 Task: Look for space in Shamkhor, Azerbaijan from 12th  August, 2023 to 15th August, 2023 for 3 adults in price range Rs.12000 to Rs.16000. Place can be entire place with 2 bedrooms having 3 beds and 1 bathroom. Property type can be flat. Amenities needed are: air conditioning, . Booking option can be shelf check-in. Required host language is English.
Action: Mouse moved to (499, 515)
Screenshot: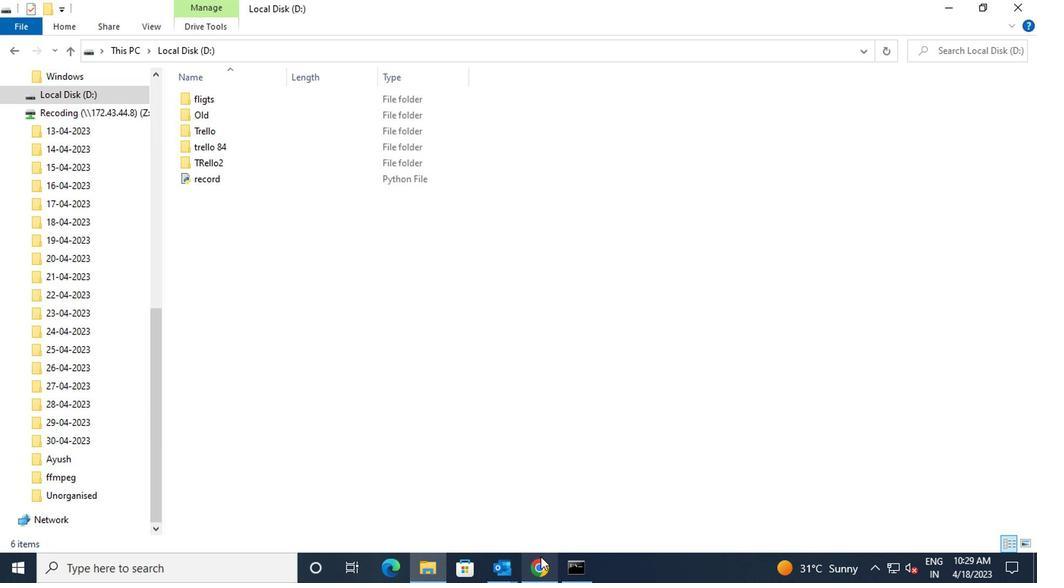 
Action: Mouse pressed left at (499, 515)
Screenshot: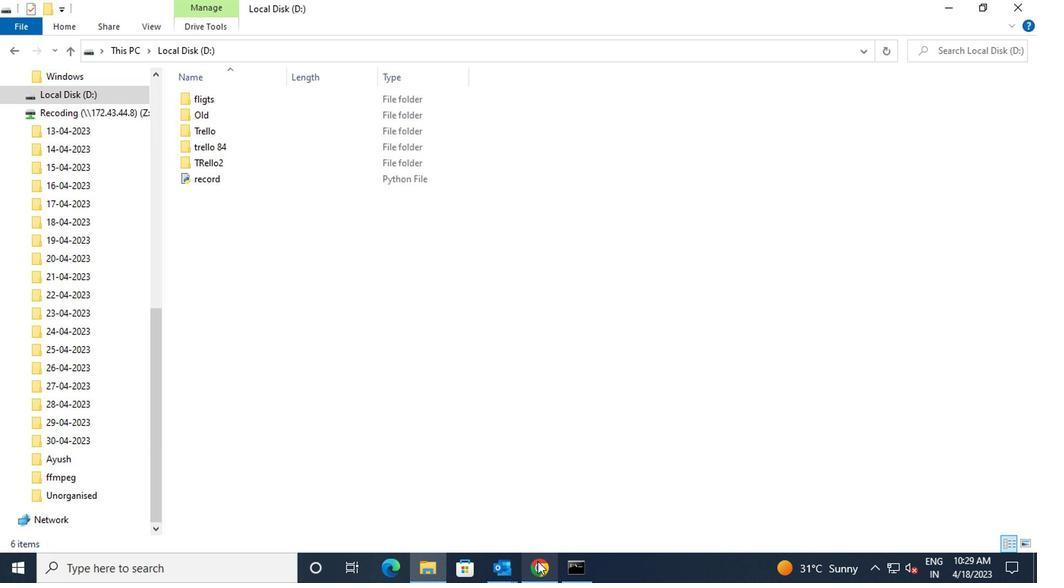
Action: Mouse moved to (398, 226)
Screenshot: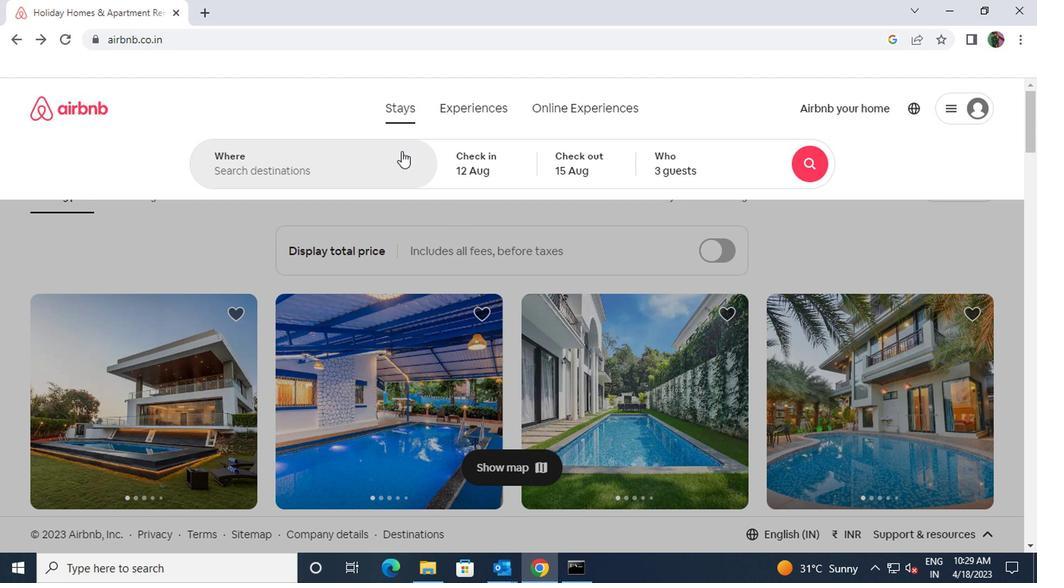 
Action: Mouse pressed left at (398, 226)
Screenshot: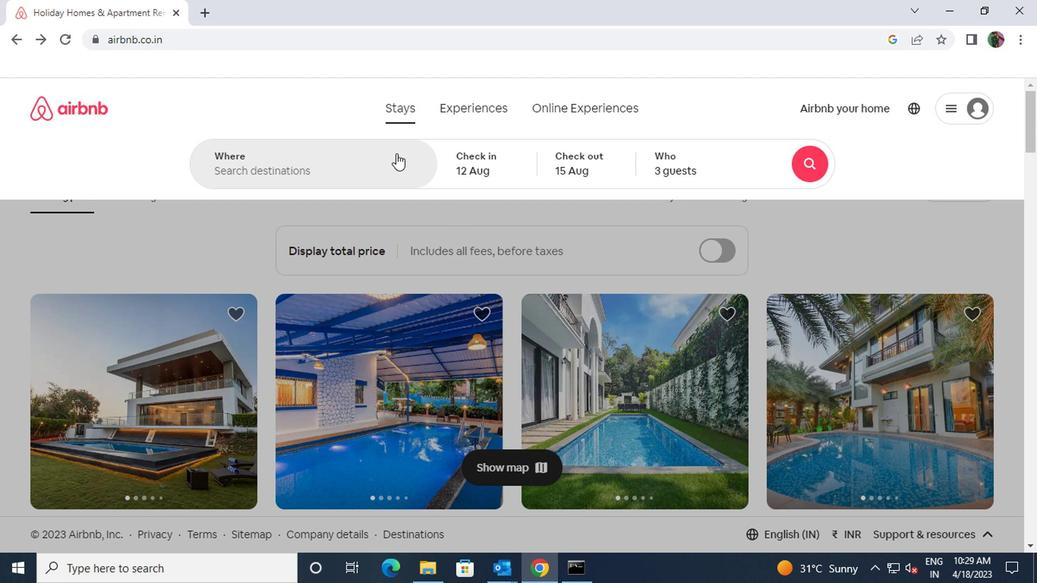 
Action: Key pressed shamkor<Key.space>az
Screenshot: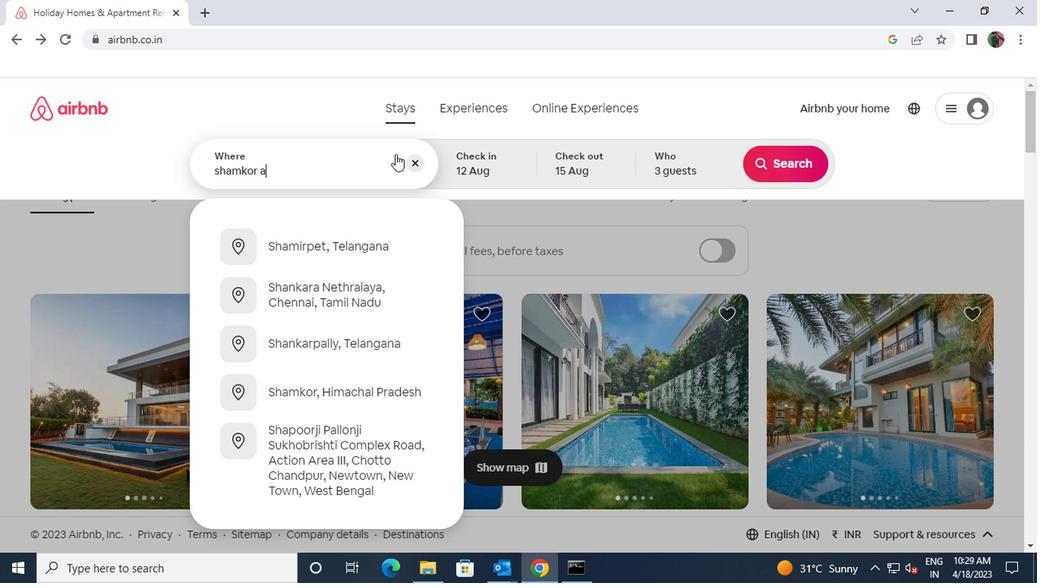 
Action: Mouse moved to (380, 289)
Screenshot: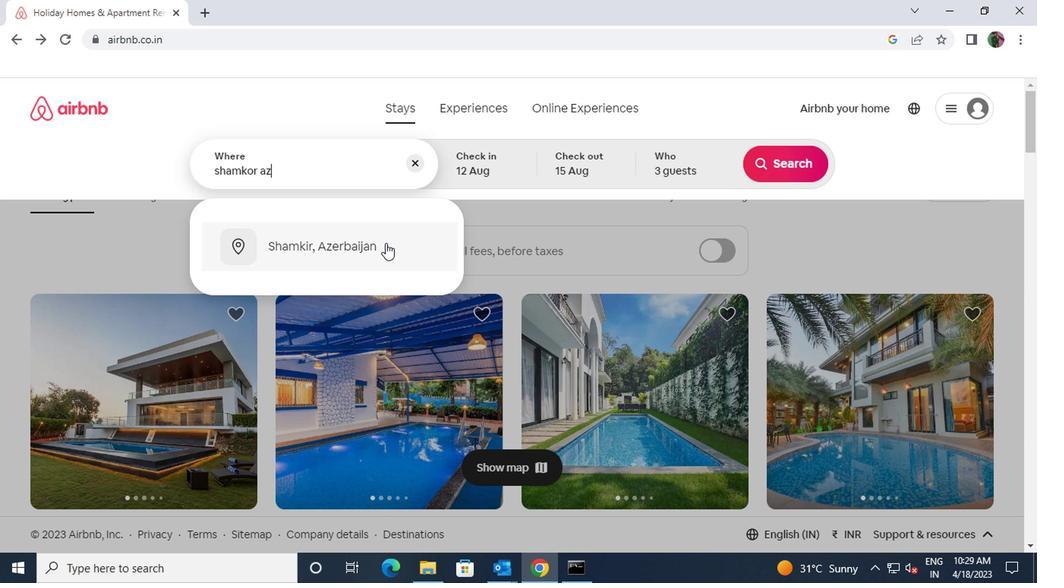 
Action: Mouse pressed left at (380, 289)
Screenshot: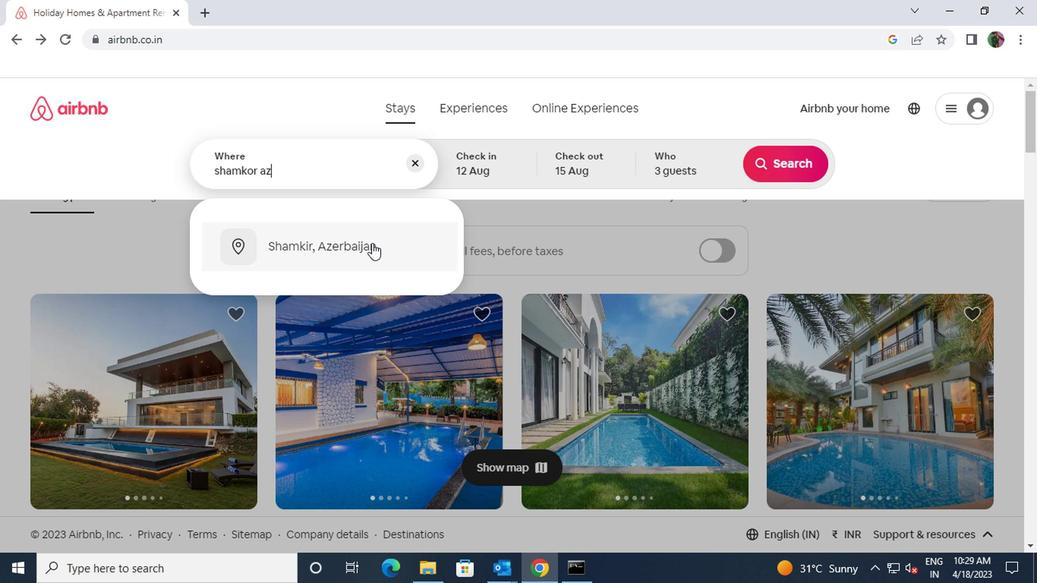 
Action: Mouse moved to (450, 384)
Screenshot: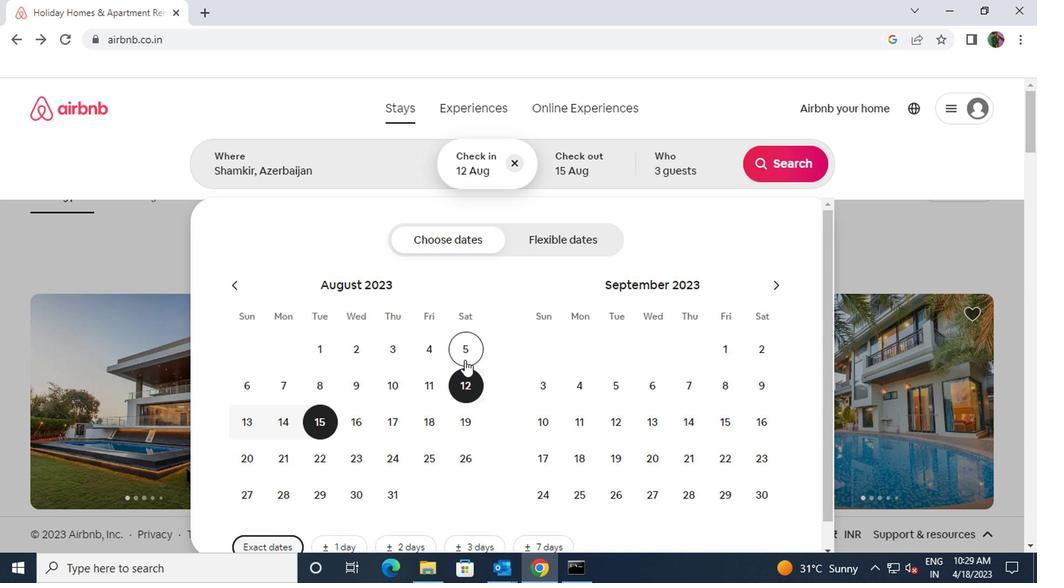 
Action: Mouse pressed left at (450, 384)
Screenshot: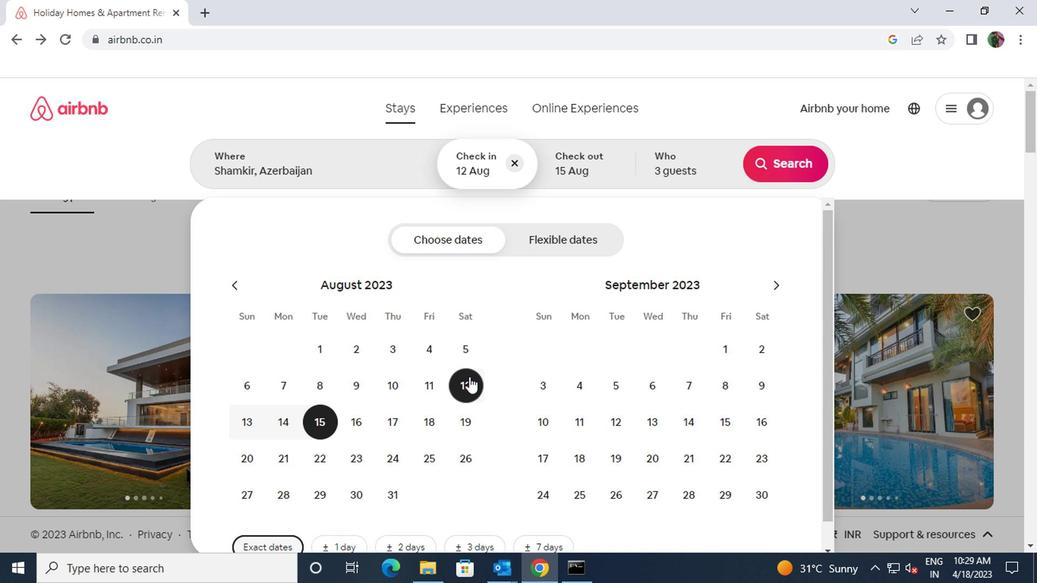 
Action: Mouse moved to (344, 416)
Screenshot: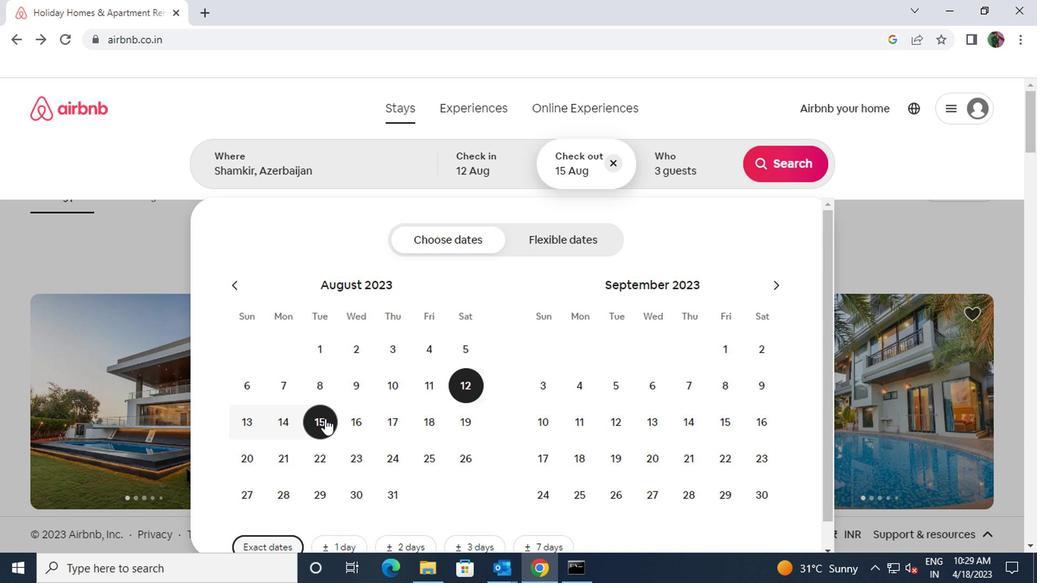 
Action: Mouse pressed left at (344, 416)
Screenshot: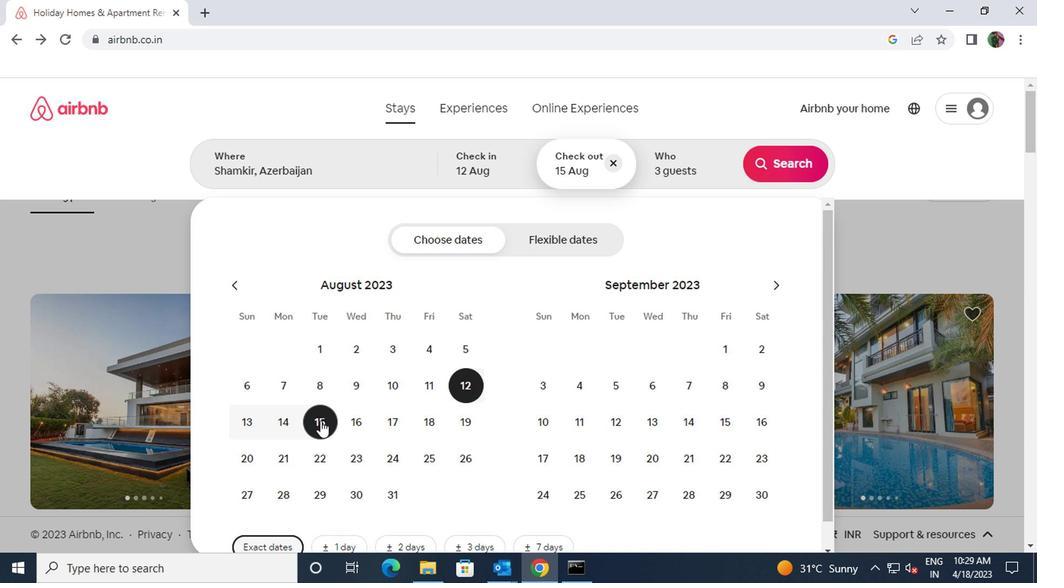 
Action: Mouse moved to (584, 236)
Screenshot: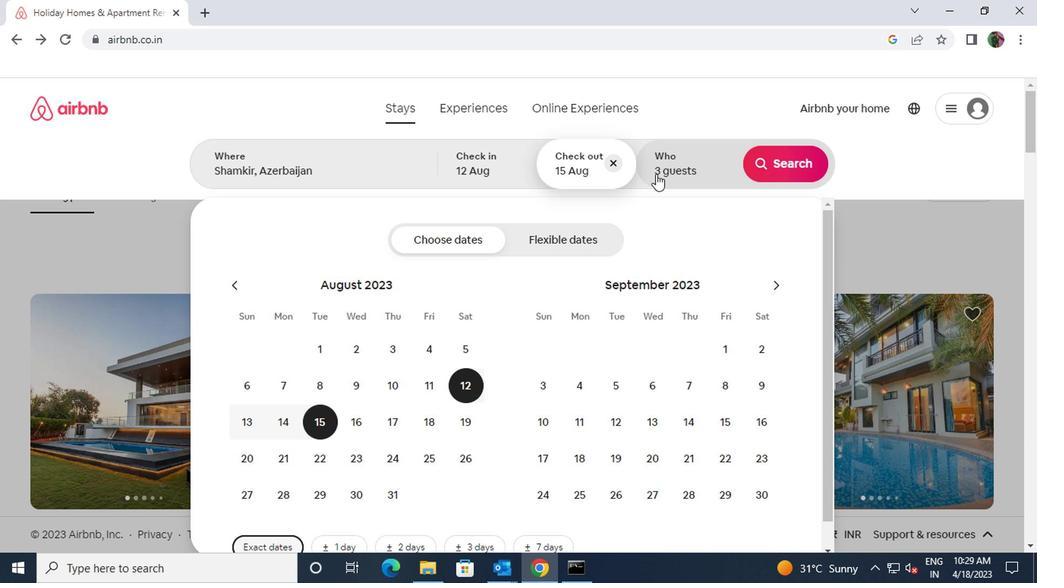 
Action: Mouse pressed left at (584, 236)
Screenshot: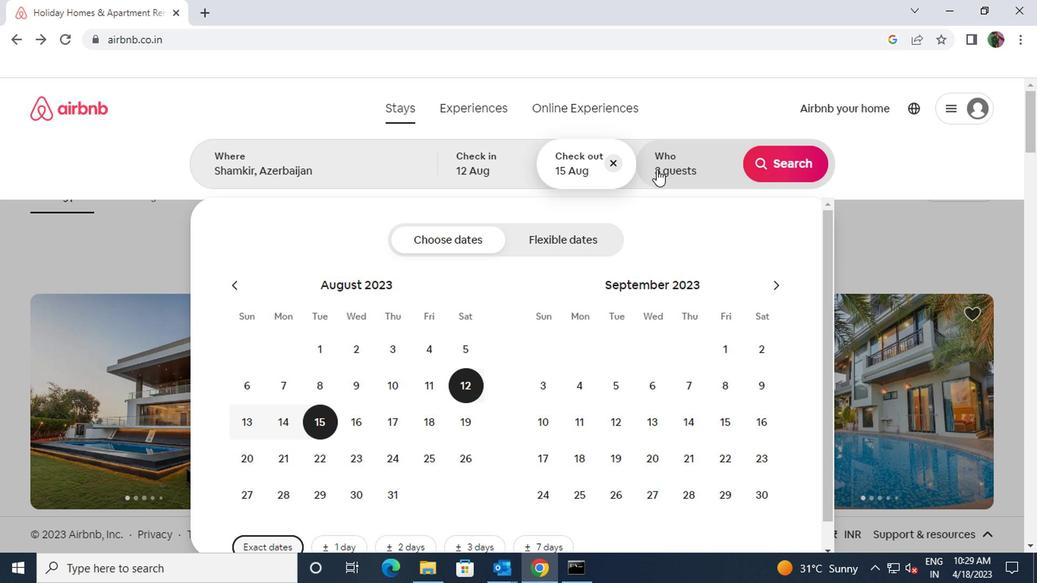 
Action: Mouse moved to (661, 286)
Screenshot: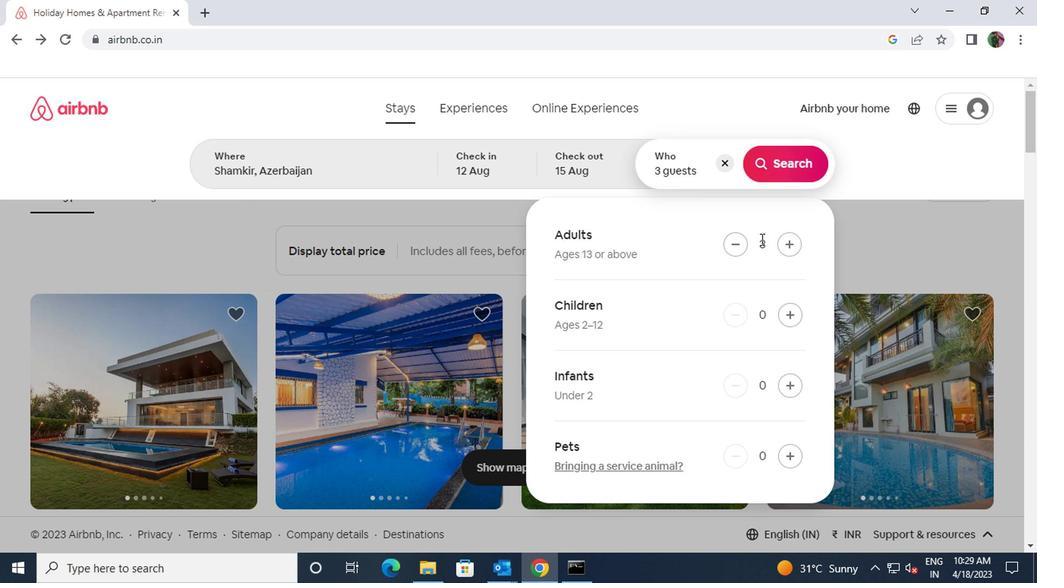 
Action: Mouse scrolled (661, 285) with delta (0, 0)
Screenshot: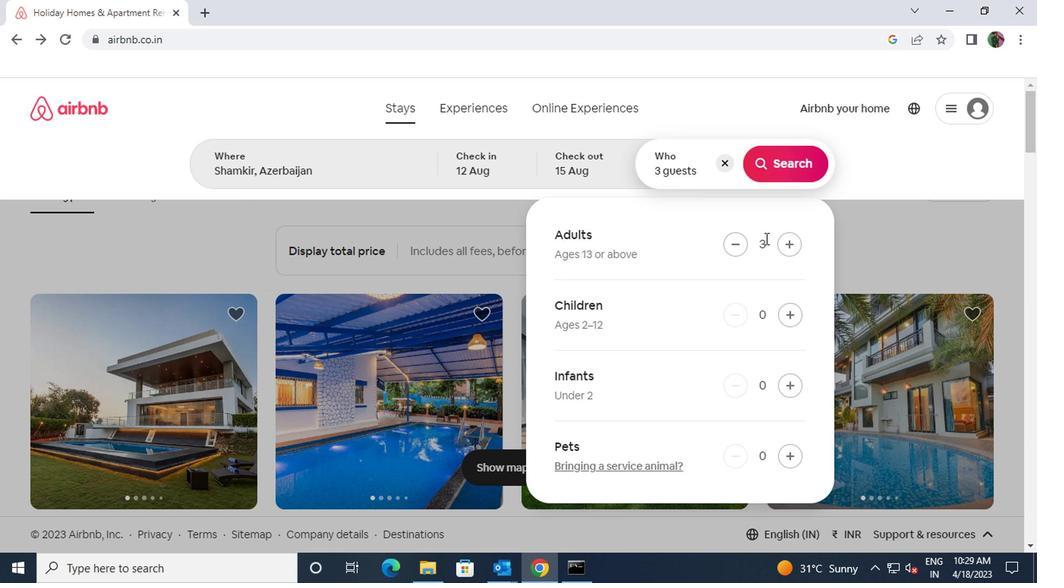 
Action: Mouse moved to (785, 235)
Screenshot: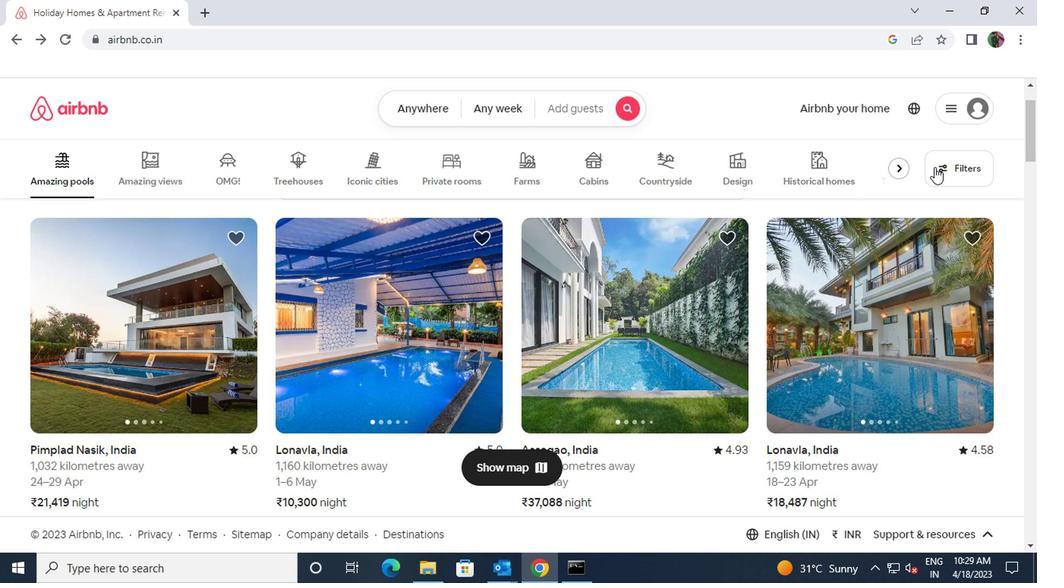 
Action: Mouse pressed left at (785, 235)
Screenshot: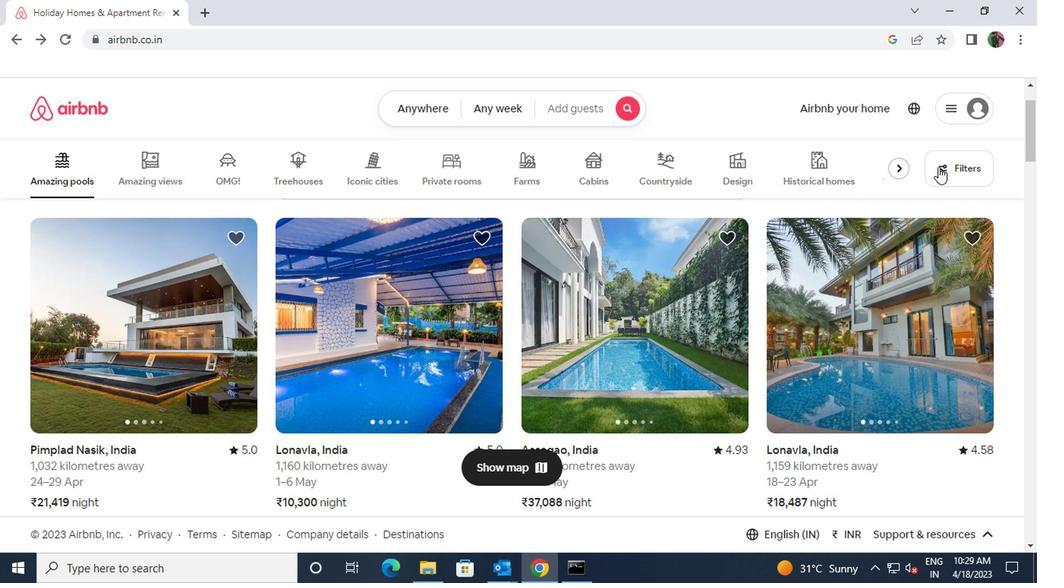 
Action: Mouse moved to (394, 371)
Screenshot: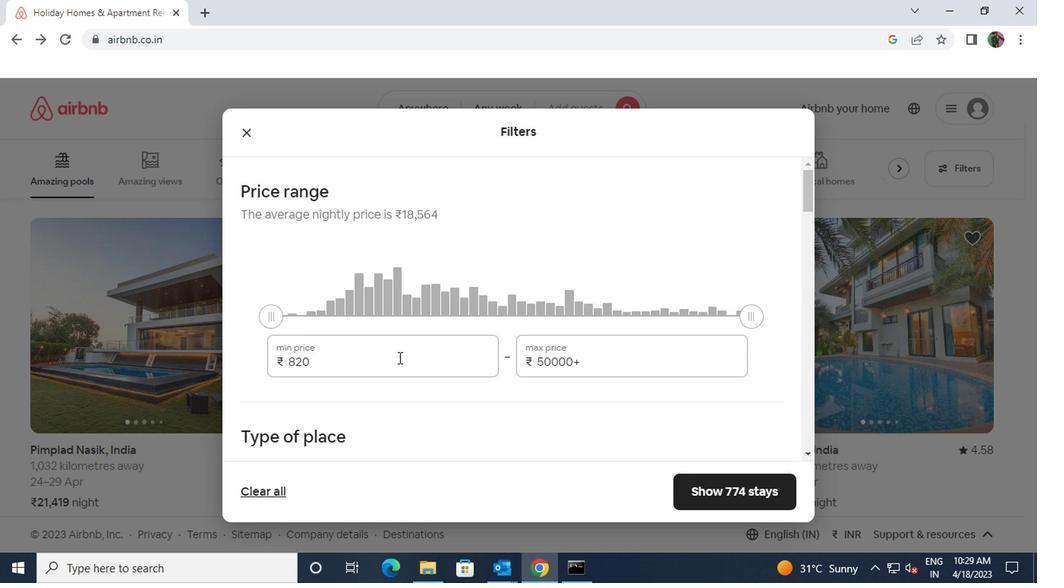 
Action: Mouse pressed left at (394, 371)
Screenshot: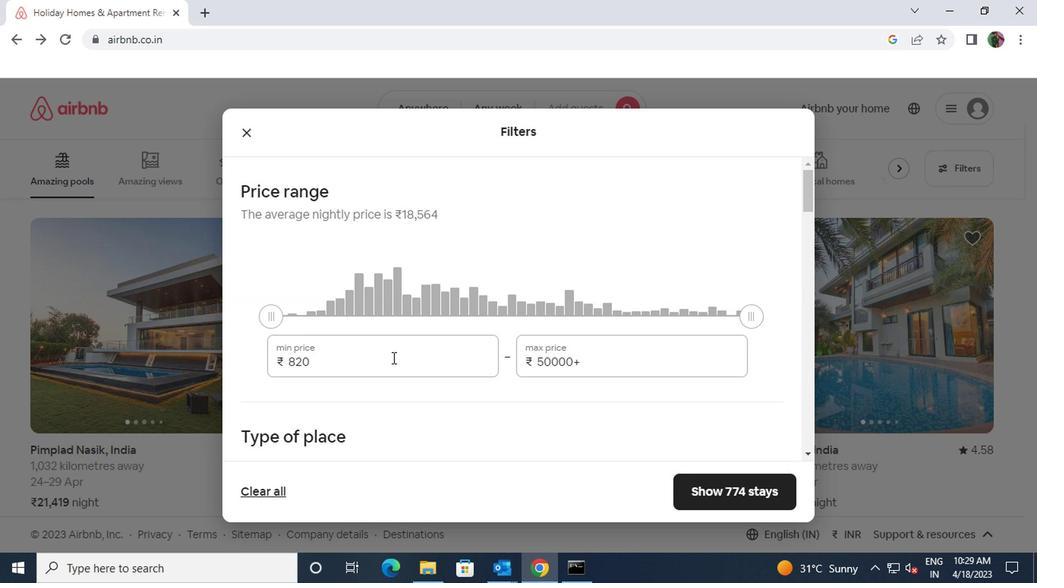 
Action: Mouse moved to (380, 373)
Screenshot: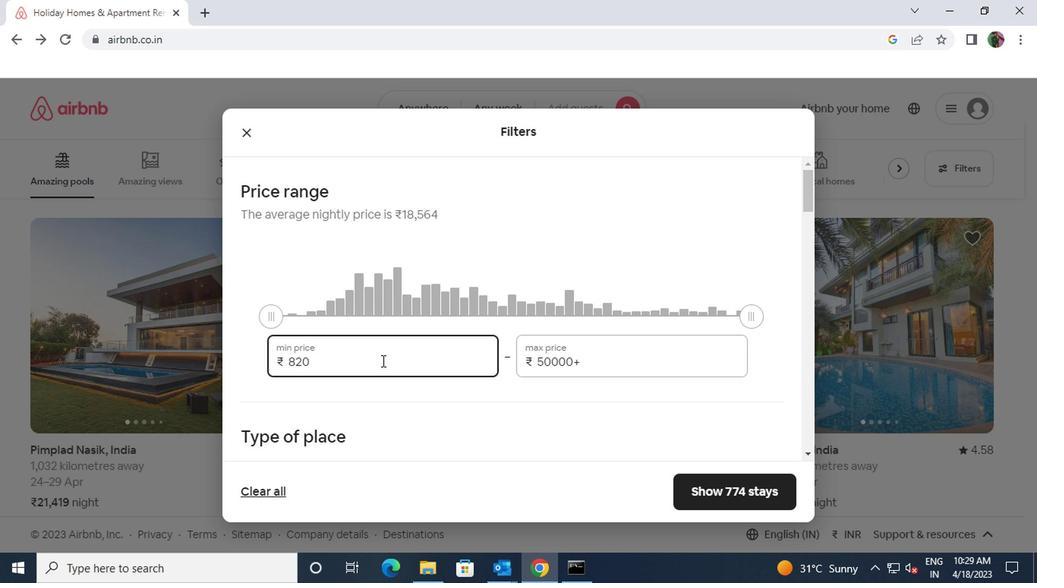 
Action: Mouse pressed left at (380, 373)
Screenshot: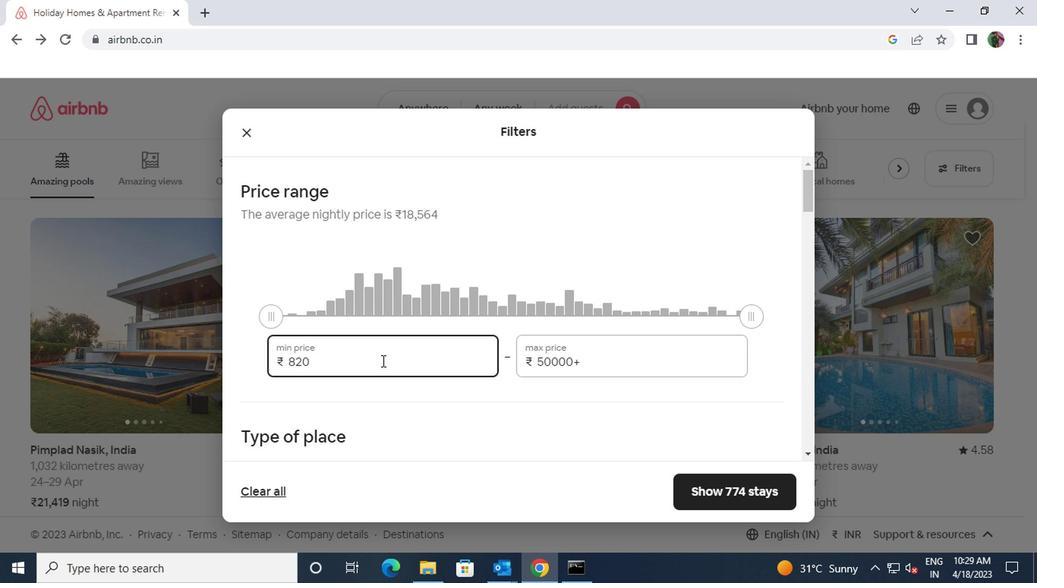 
Action: Mouse moved to (316, 379)
Screenshot: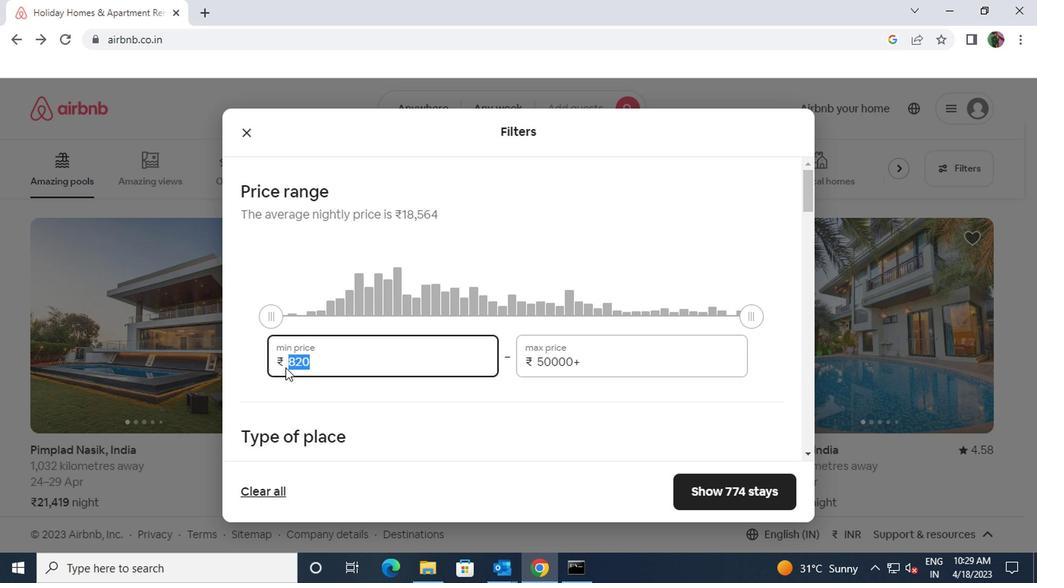 
Action: Key pressed <<97>><<98>><<96>><<96>><<96>>
Screenshot: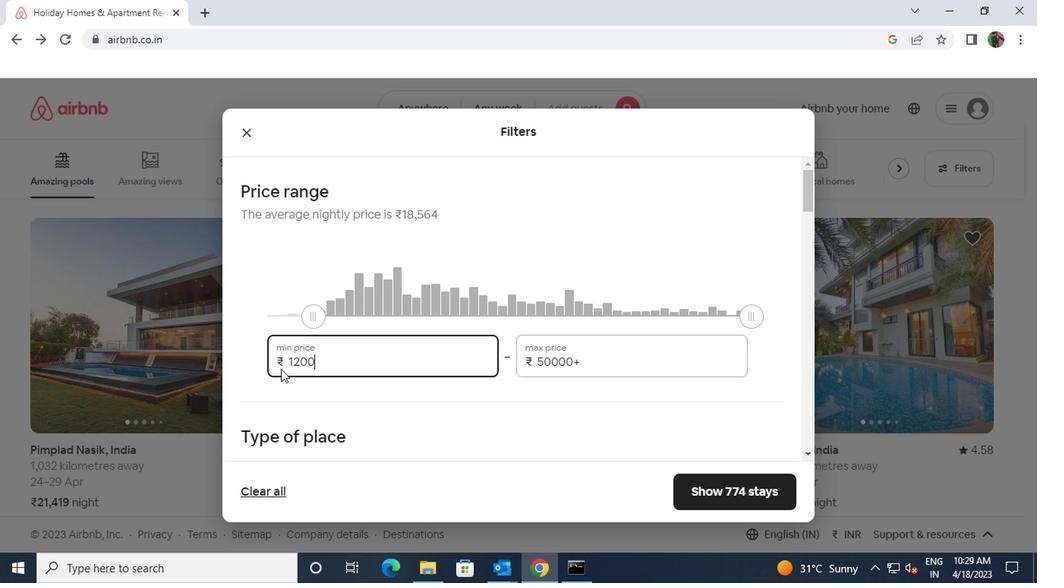 
Action: Mouse moved to (524, 372)
Screenshot: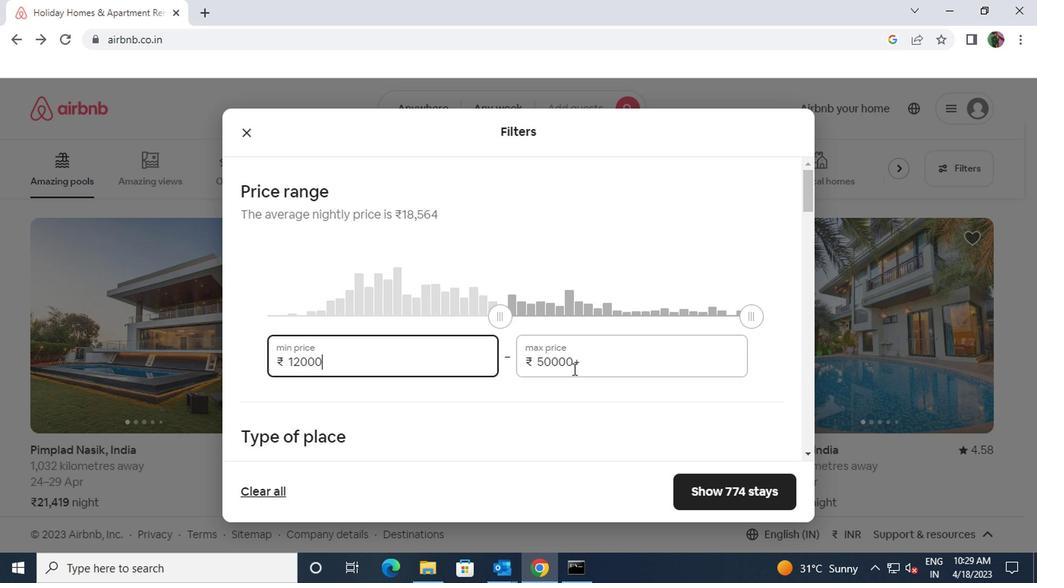 
Action: Mouse pressed left at (524, 372)
Screenshot: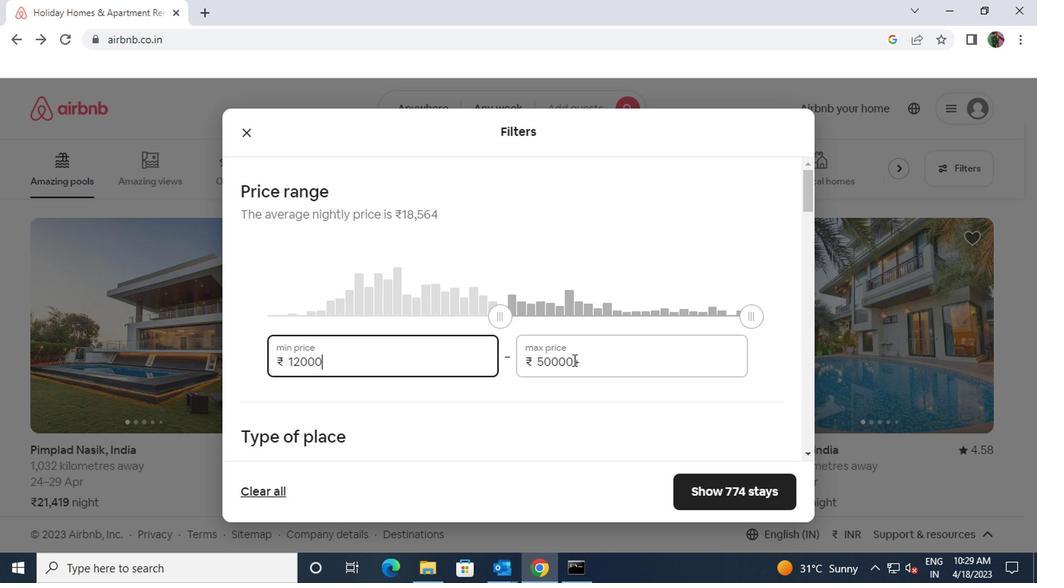 
Action: Mouse moved to (498, 373)
Screenshot: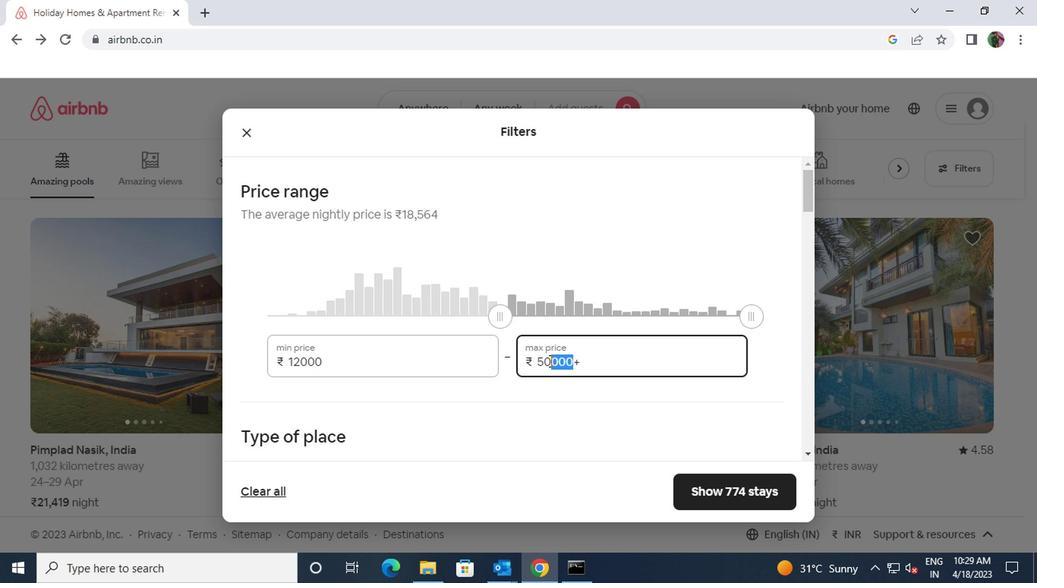 
Action: Key pressed <<97>><<102>><<96>><<96>>
Screenshot: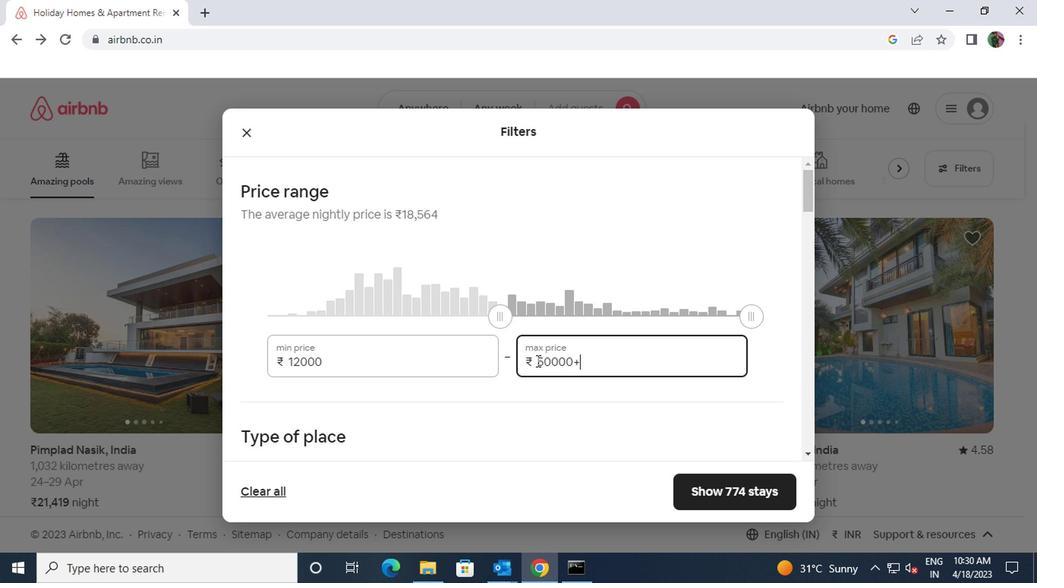 
Action: Mouse pressed left at (498, 373)
Screenshot: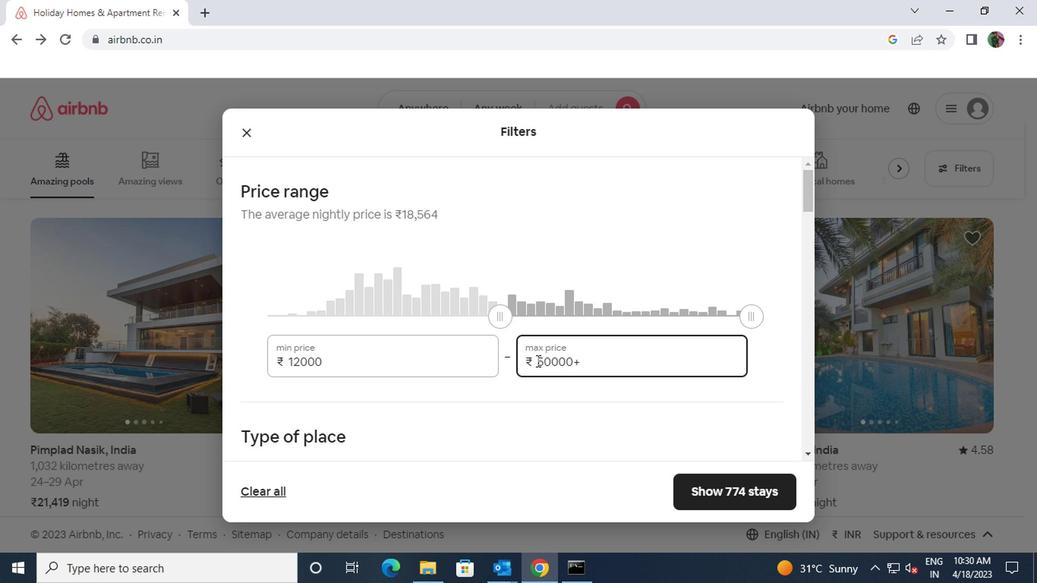 
Action: Mouse moved to (530, 373)
Screenshot: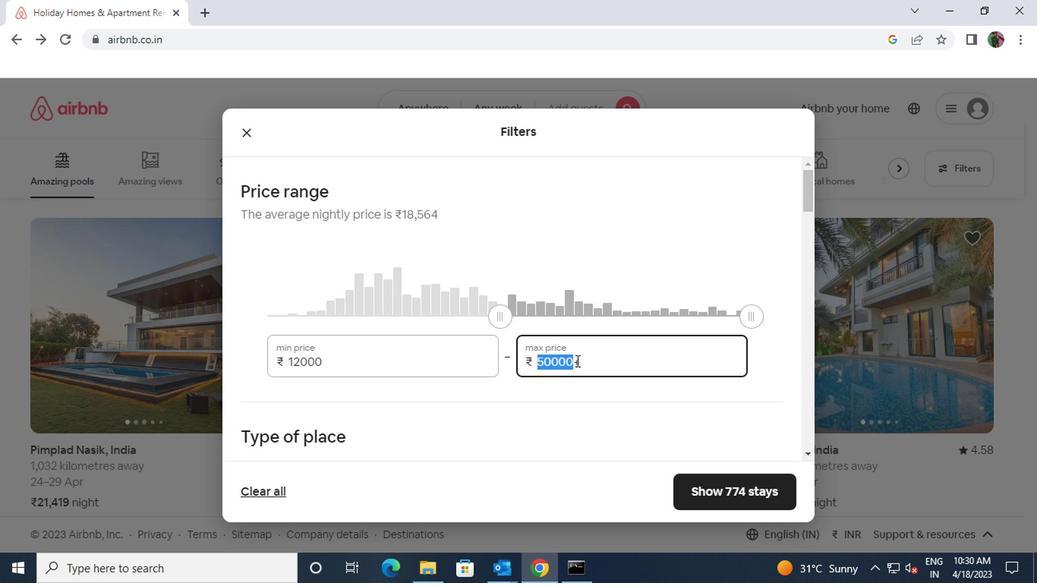 
Action: Key pressed <<97>><<102>><<96>><<96>><<96>>
Screenshot: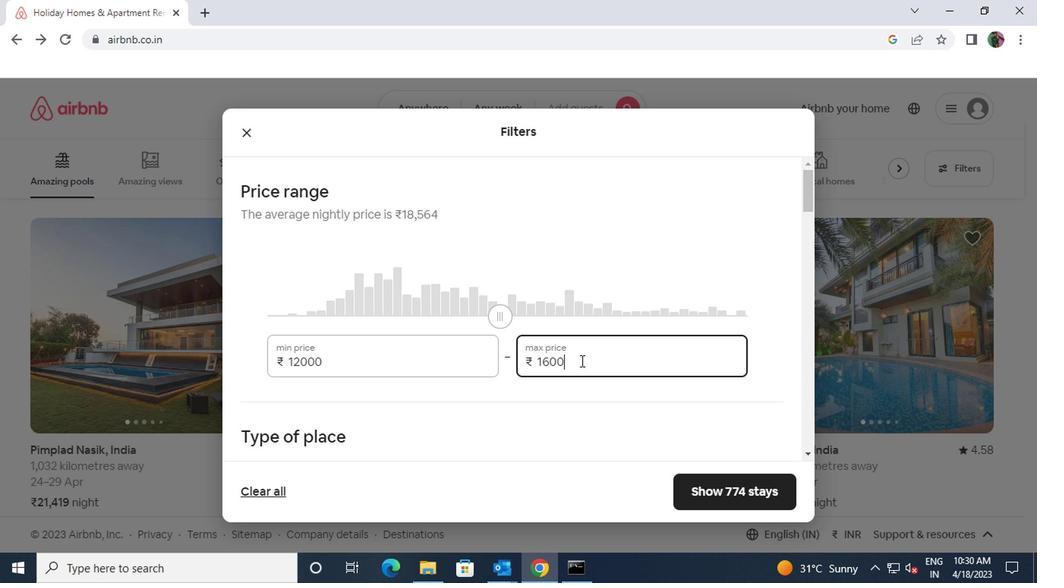 
Action: Mouse scrolled (530, 372) with delta (0, 0)
Screenshot: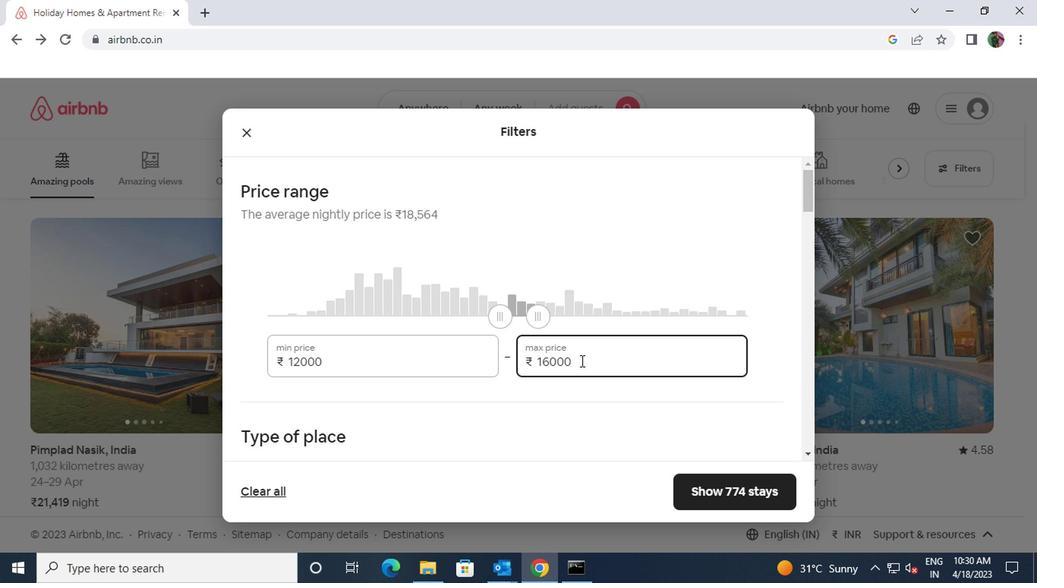 
Action: Mouse scrolled (530, 372) with delta (0, 0)
Screenshot: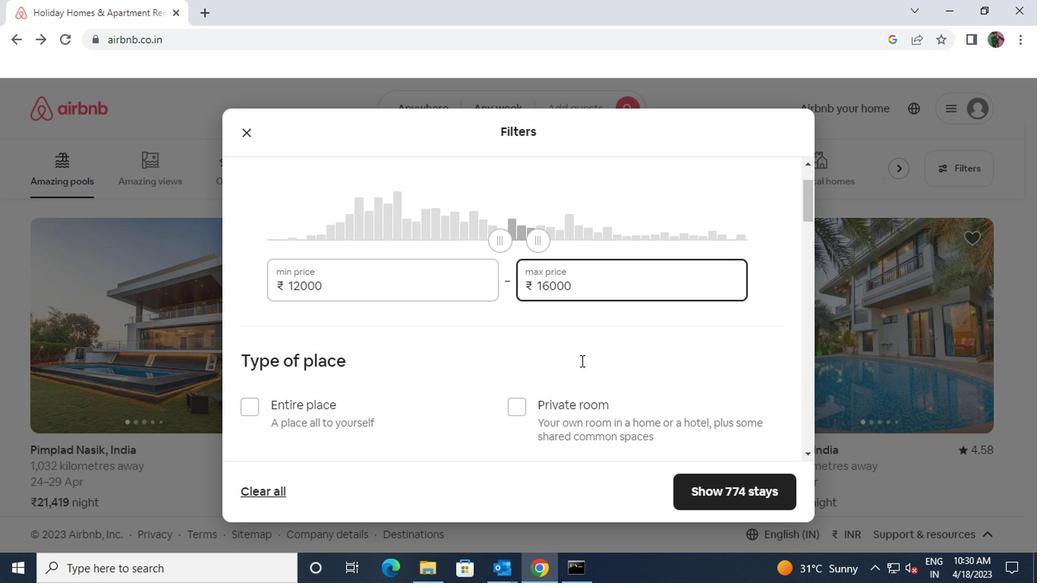 
Action: Mouse scrolled (530, 372) with delta (0, 0)
Screenshot: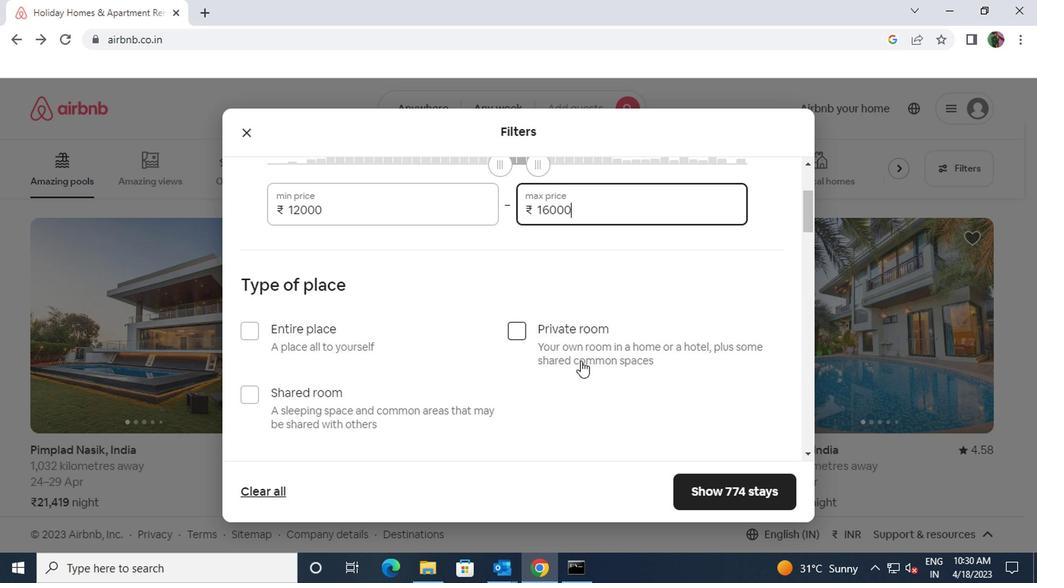 
Action: Mouse scrolled (530, 372) with delta (0, 0)
Screenshot: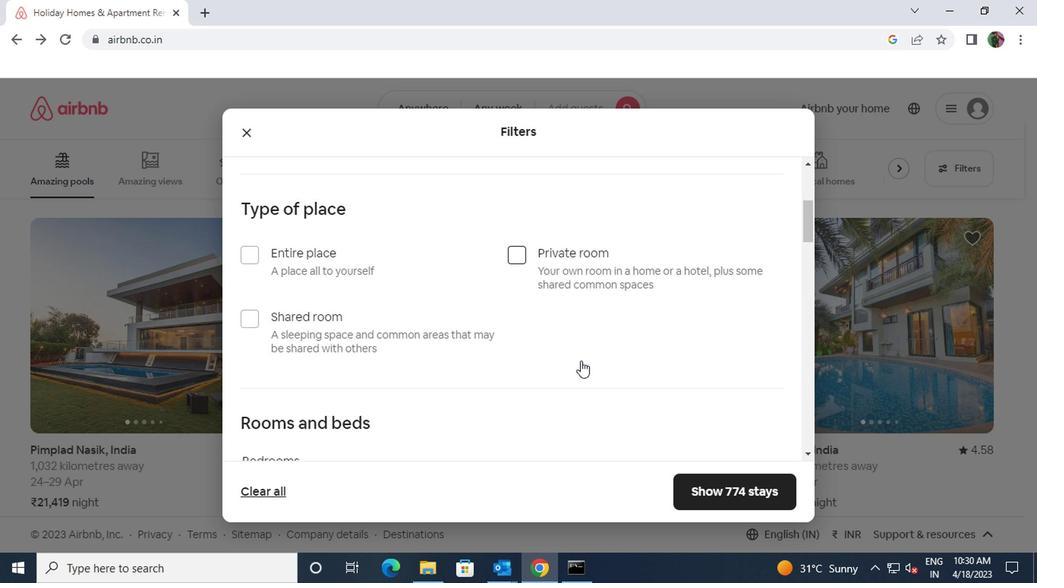 
Action: Mouse scrolled (530, 372) with delta (0, 0)
Screenshot: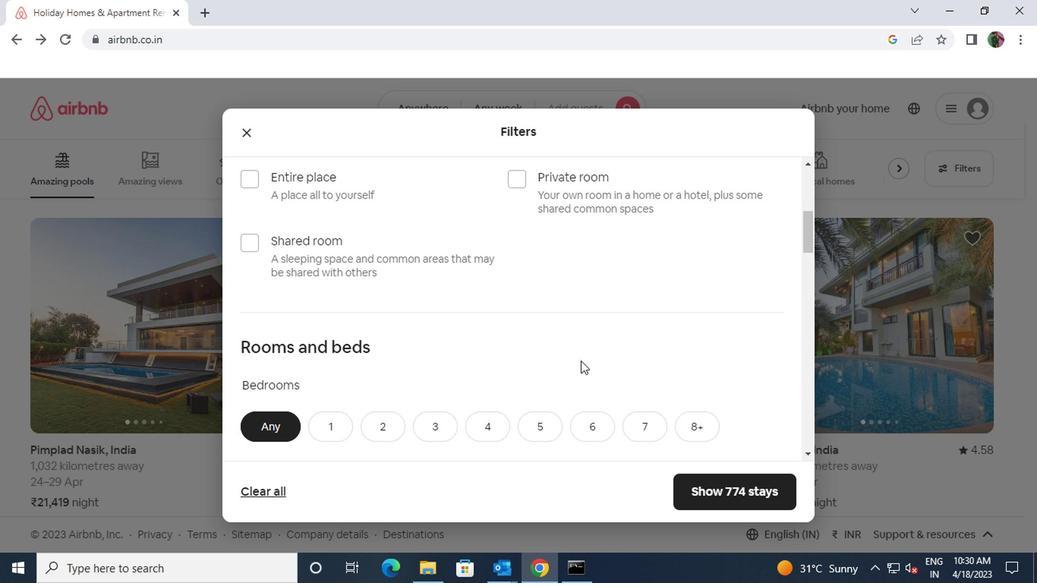 
Action: Mouse moved to (383, 367)
Screenshot: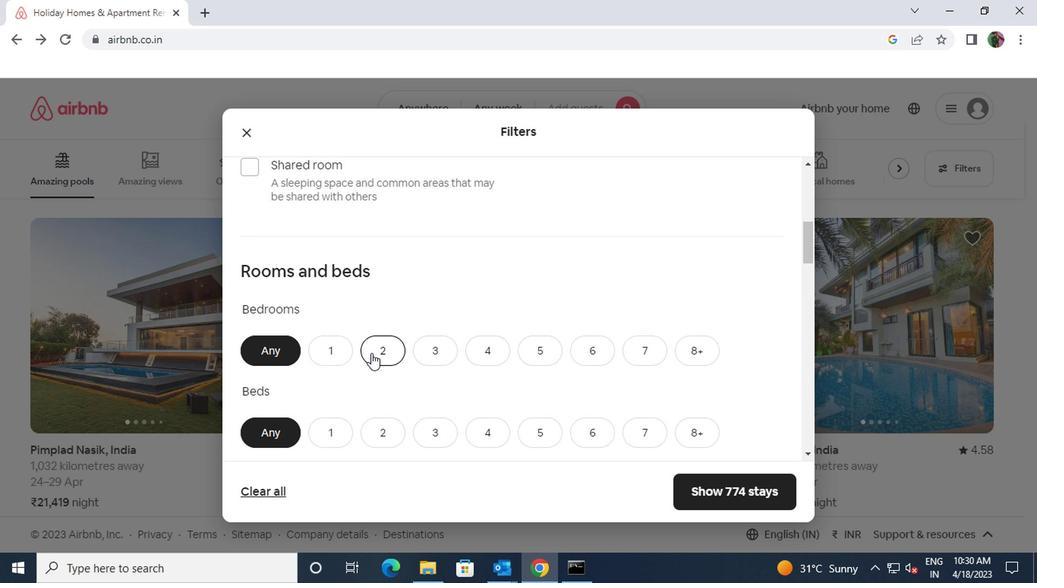 
Action: Mouse pressed left at (383, 367)
Screenshot: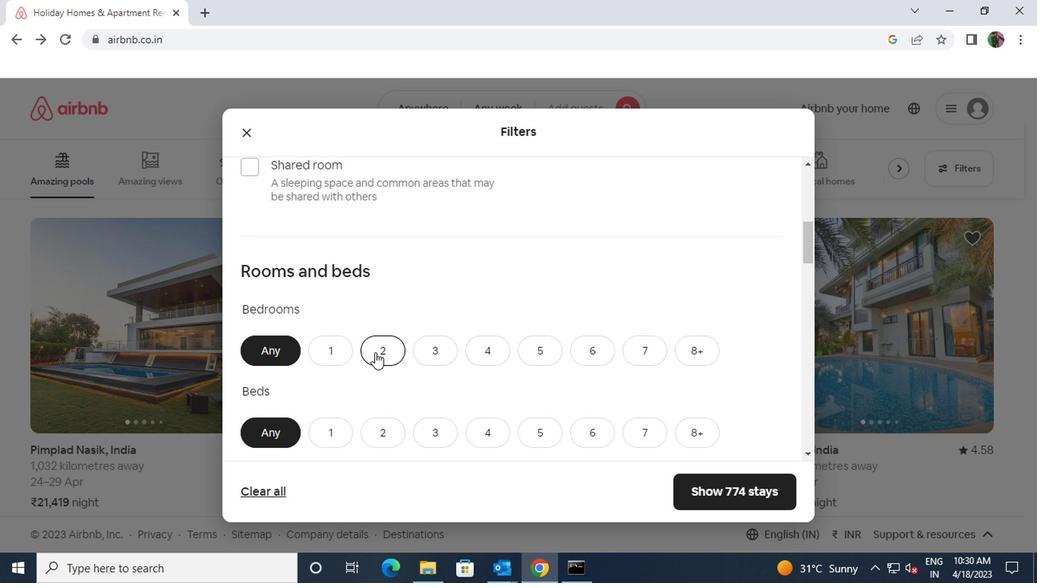 
Action: Mouse scrolled (383, 366) with delta (0, 0)
Screenshot: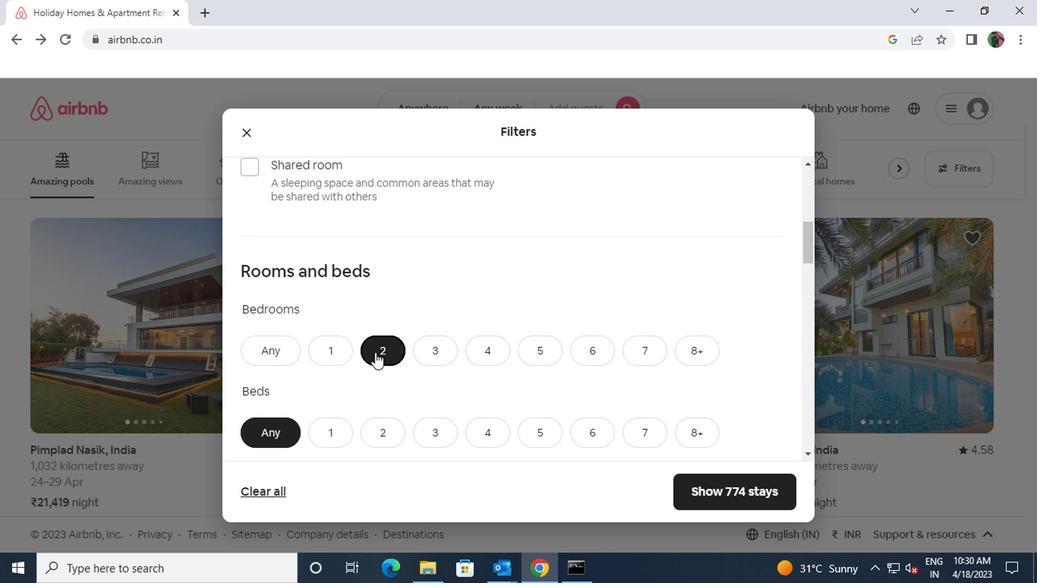 
Action: Mouse moved to (420, 369)
Screenshot: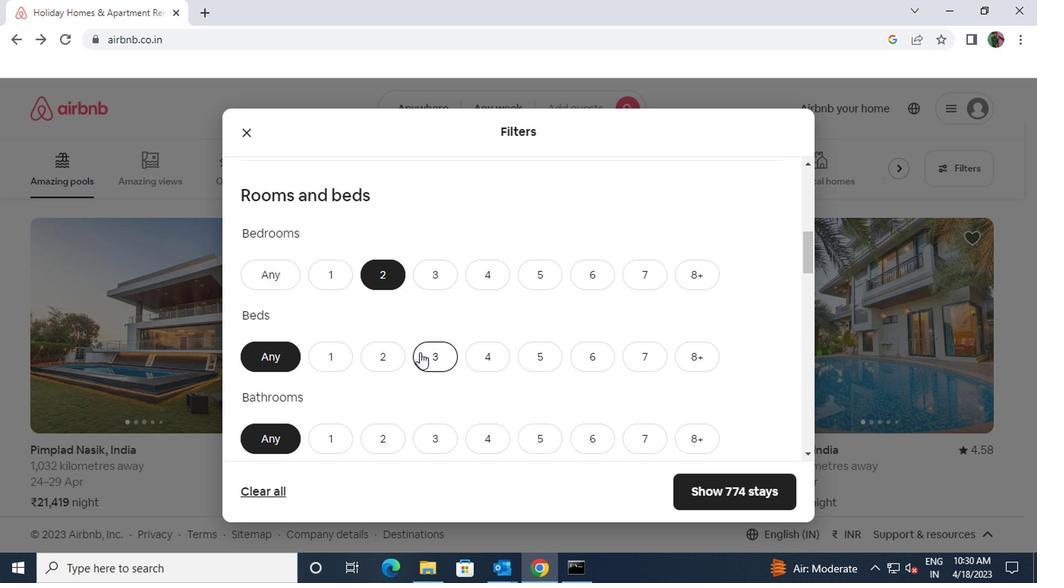 
Action: Mouse pressed left at (420, 369)
Screenshot: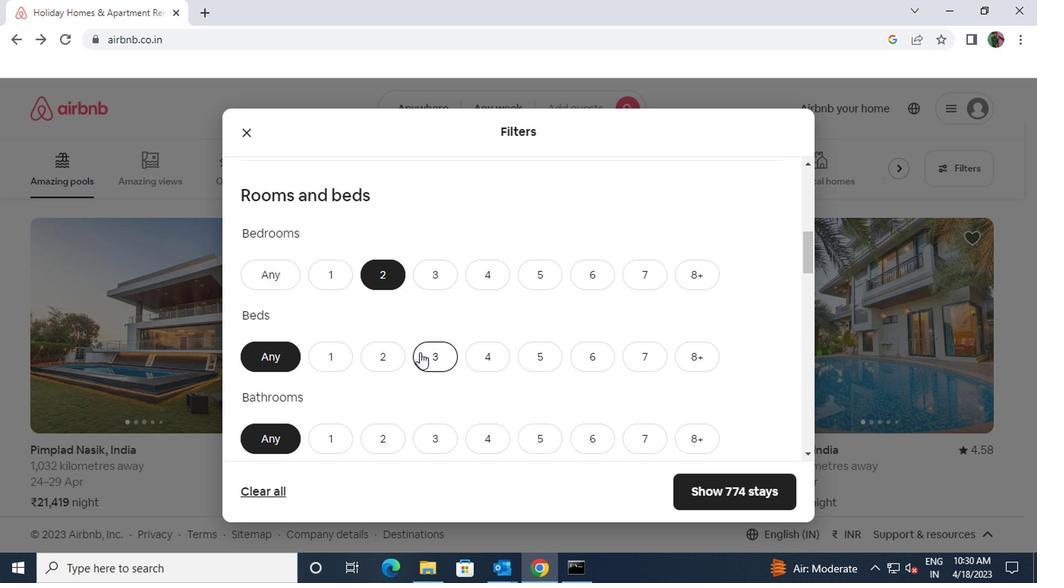
Action: Mouse moved to (421, 369)
Screenshot: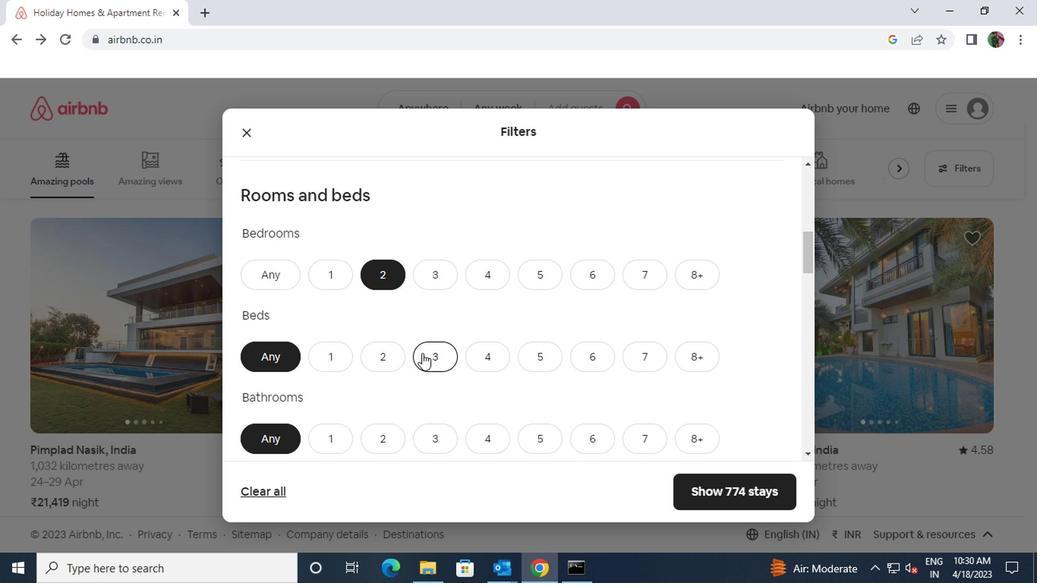 
Action: Mouse scrolled (421, 368) with delta (0, 0)
Screenshot: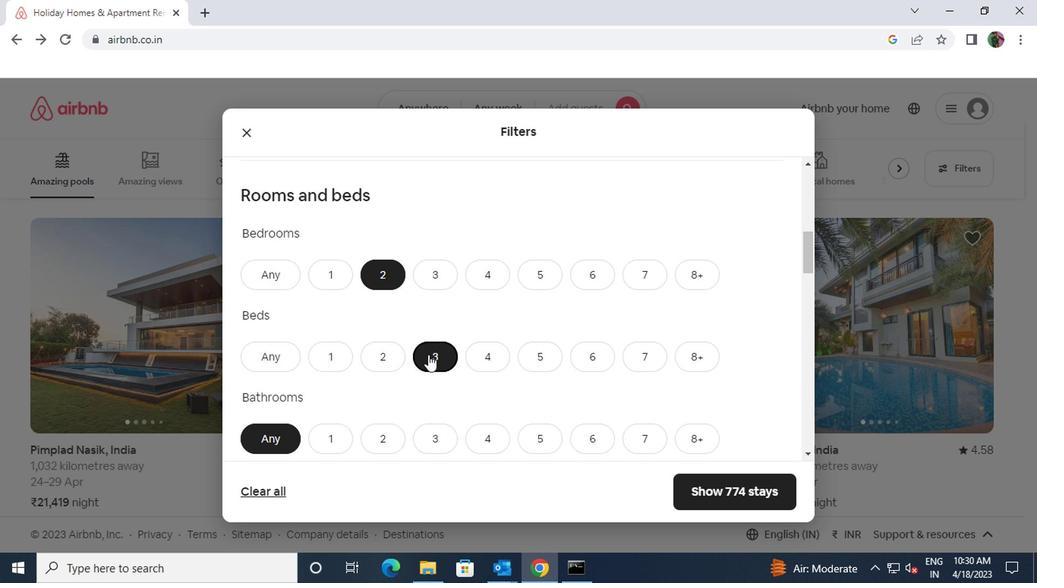 
Action: Mouse scrolled (421, 368) with delta (0, 0)
Screenshot: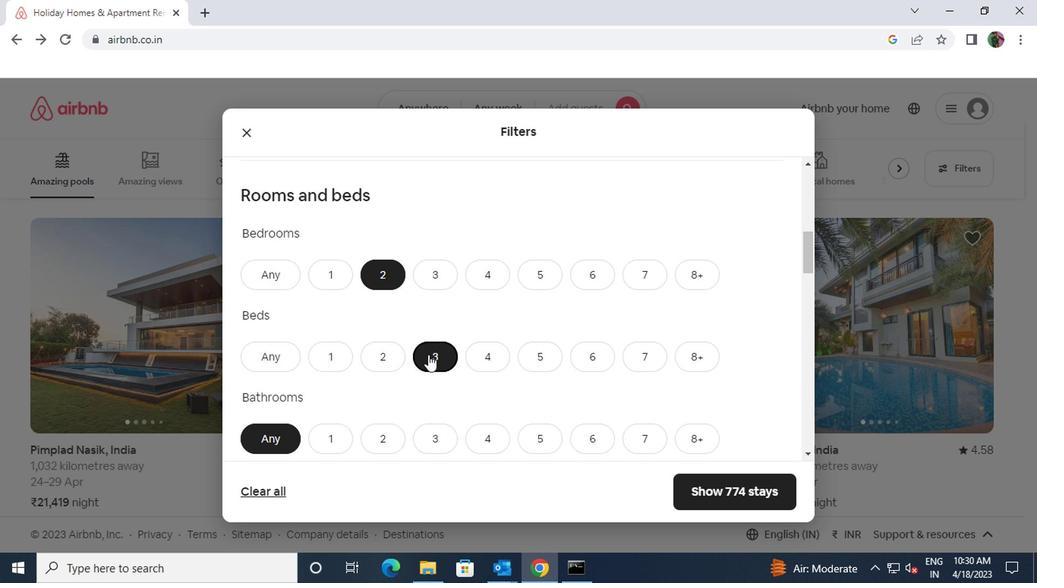 
Action: Mouse moved to (355, 323)
Screenshot: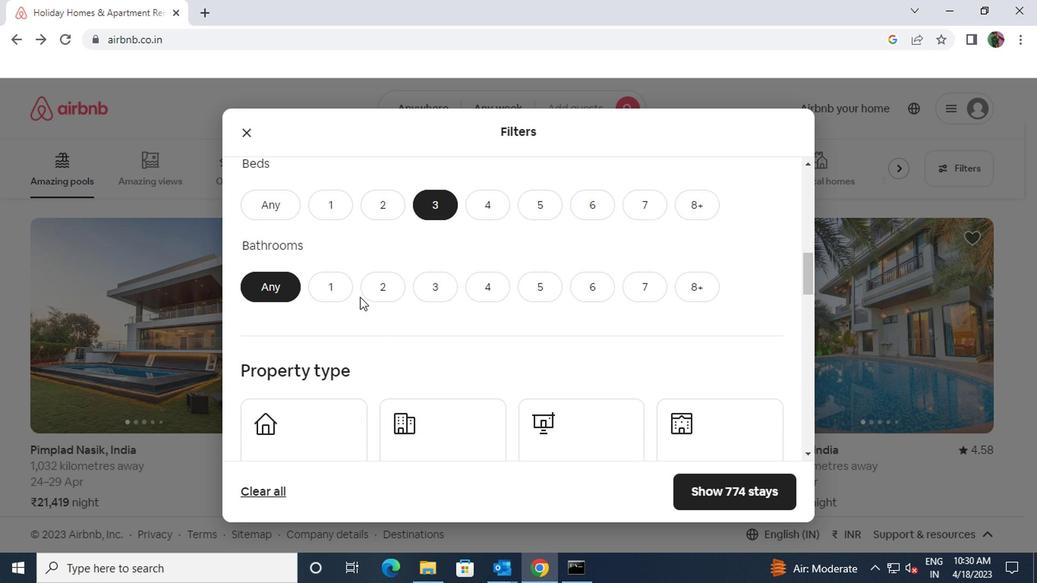 
Action: Mouse pressed left at (355, 323)
Screenshot: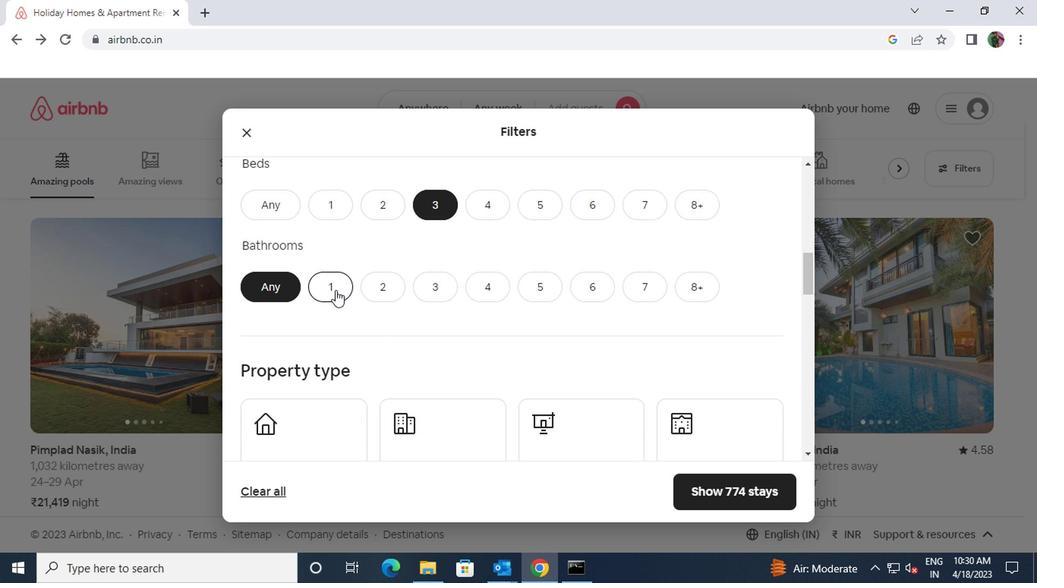 
Action: Mouse scrolled (355, 322) with delta (0, 0)
Screenshot: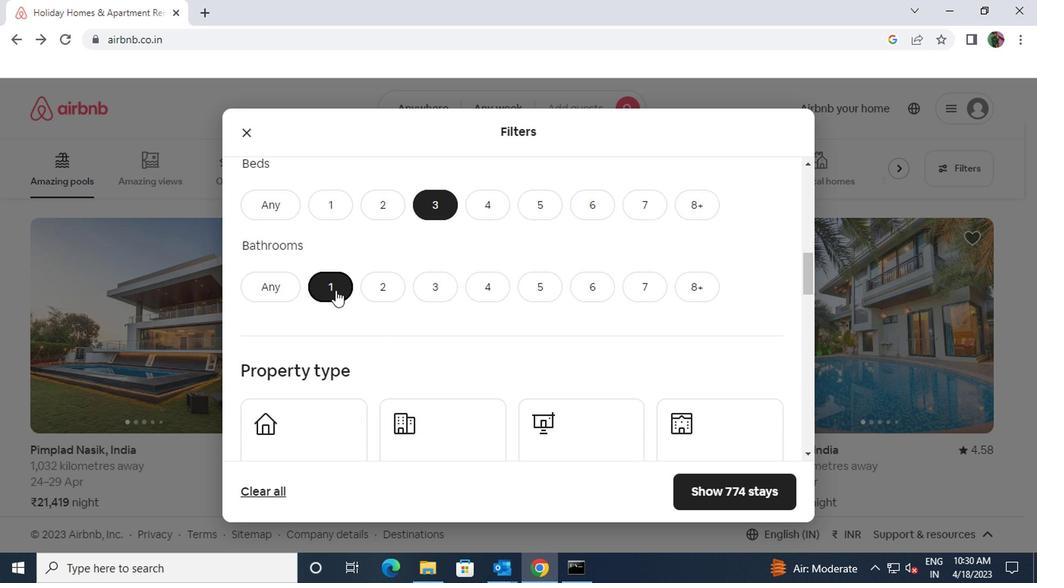 
Action: Mouse moved to (409, 372)
Screenshot: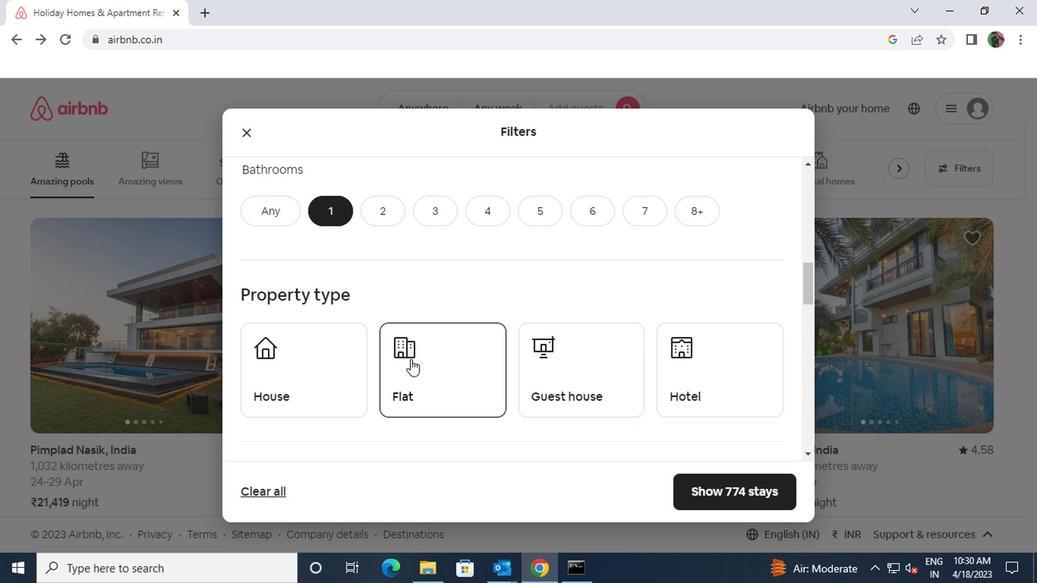 
Action: Mouse pressed left at (409, 372)
Screenshot: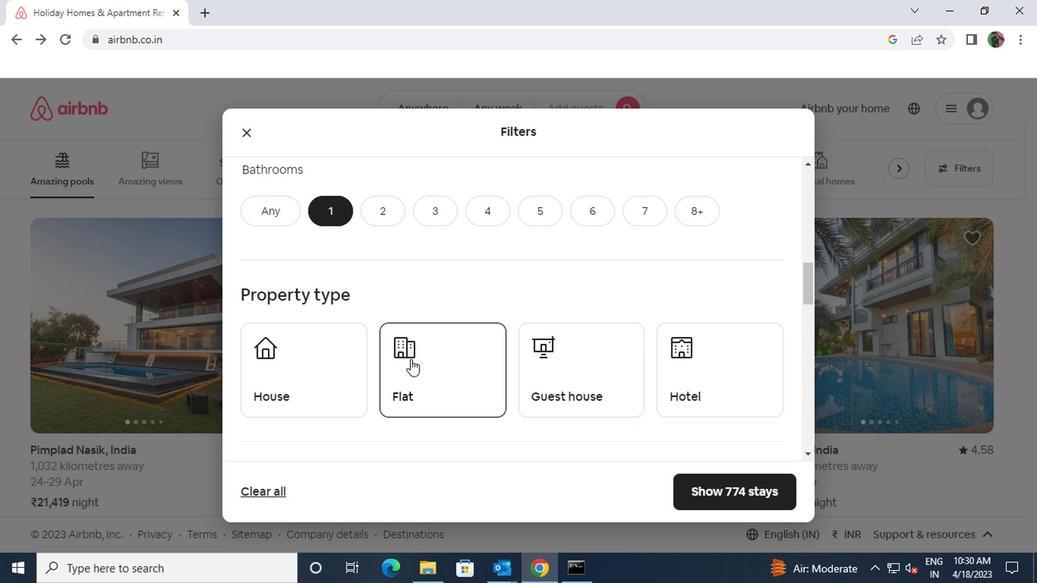 
Action: Mouse moved to (410, 372)
Screenshot: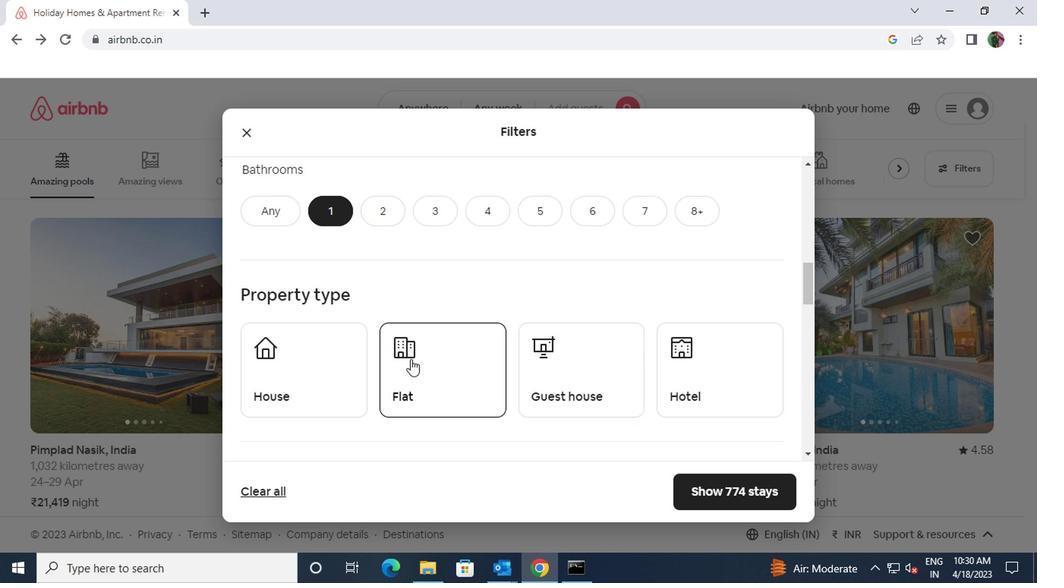 
Action: Mouse scrolled (410, 371) with delta (0, 0)
Screenshot: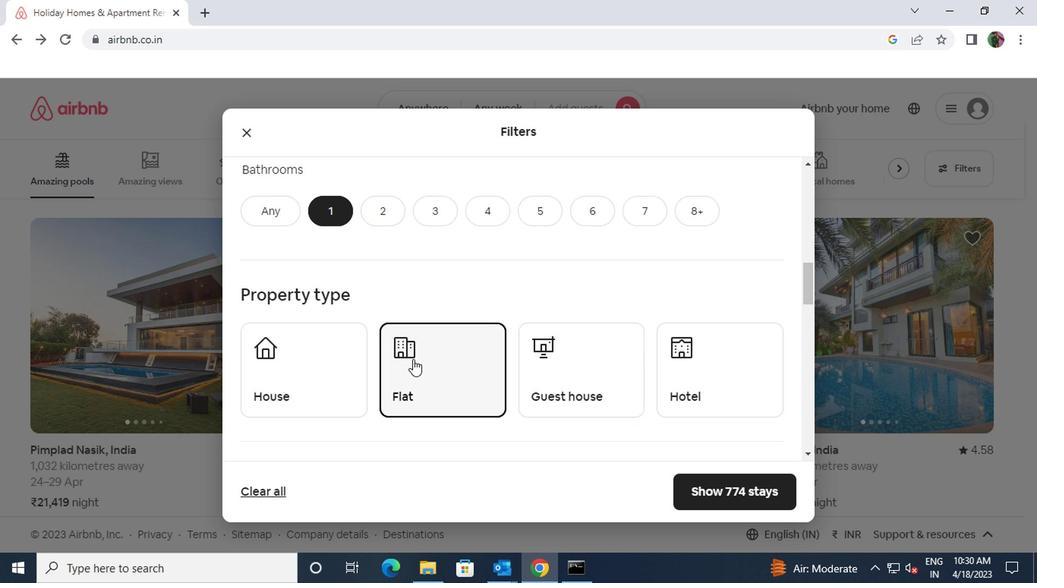 
Action: Mouse moved to (410, 372)
Screenshot: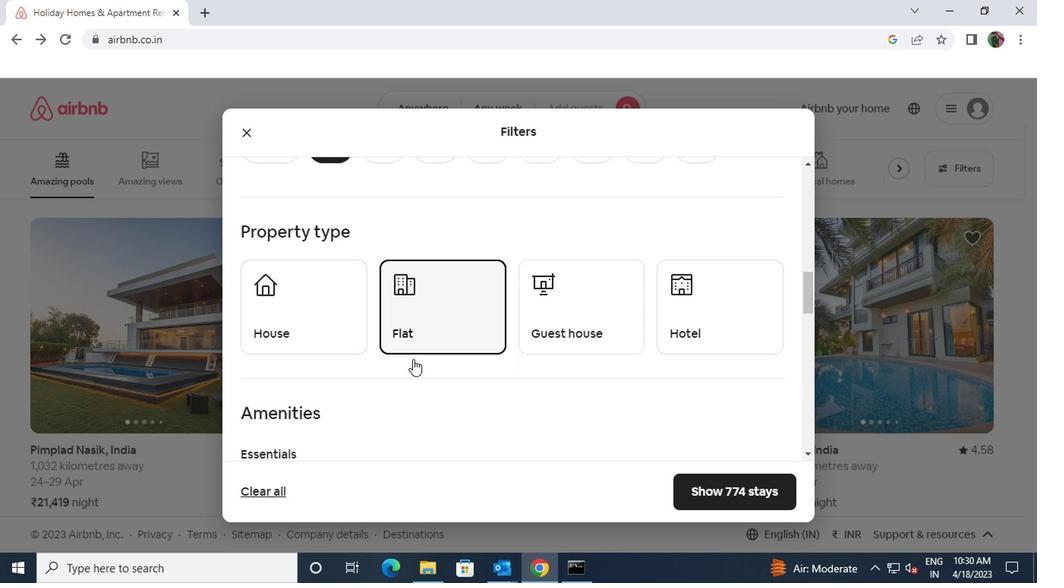 
Action: Mouse scrolled (410, 371) with delta (0, 0)
Screenshot: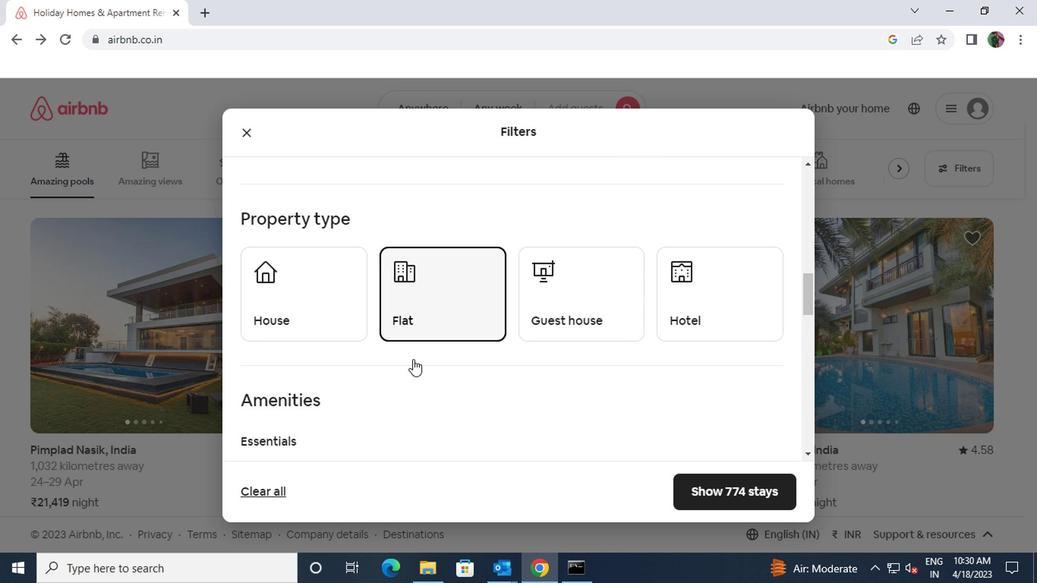 
Action: Mouse scrolled (410, 371) with delta (0, 0)
Screenshot: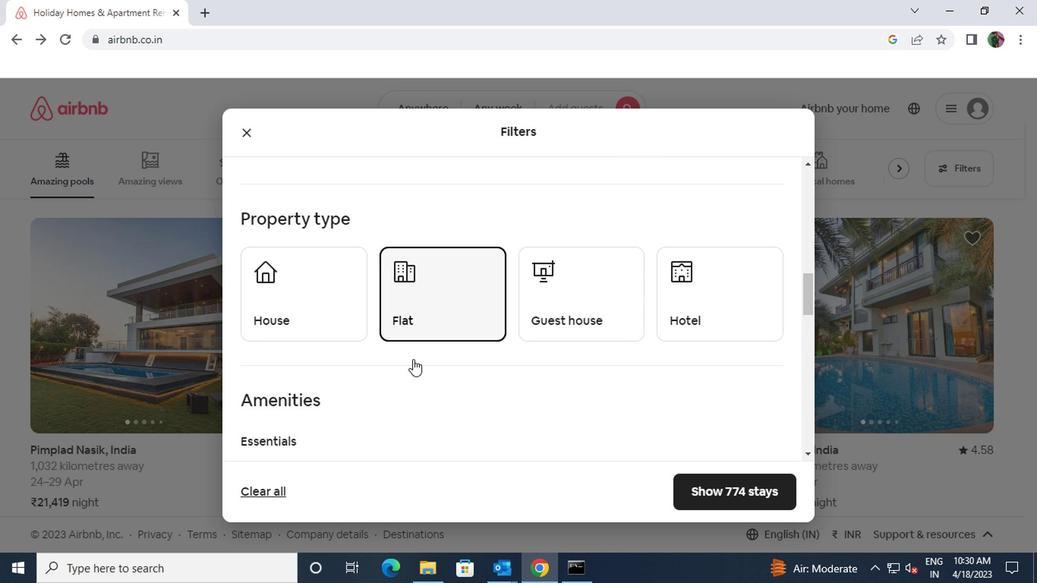 
Action: Mouse scrolled (410, 371) with delta (0, 0)
Screenshot: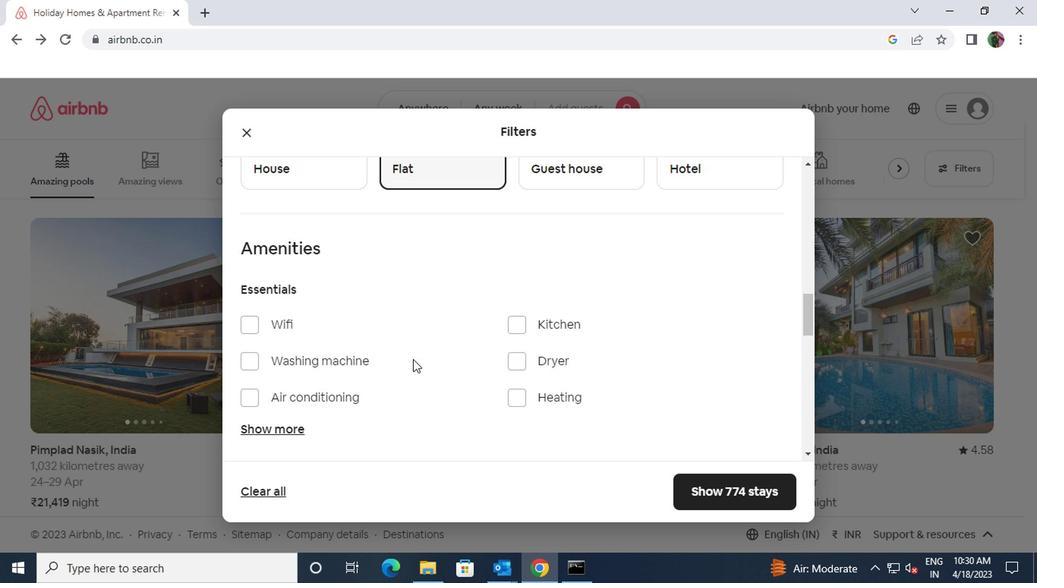 
Action: Mouse scrolled (410, 371) with delta (0, 0)
Screenshot: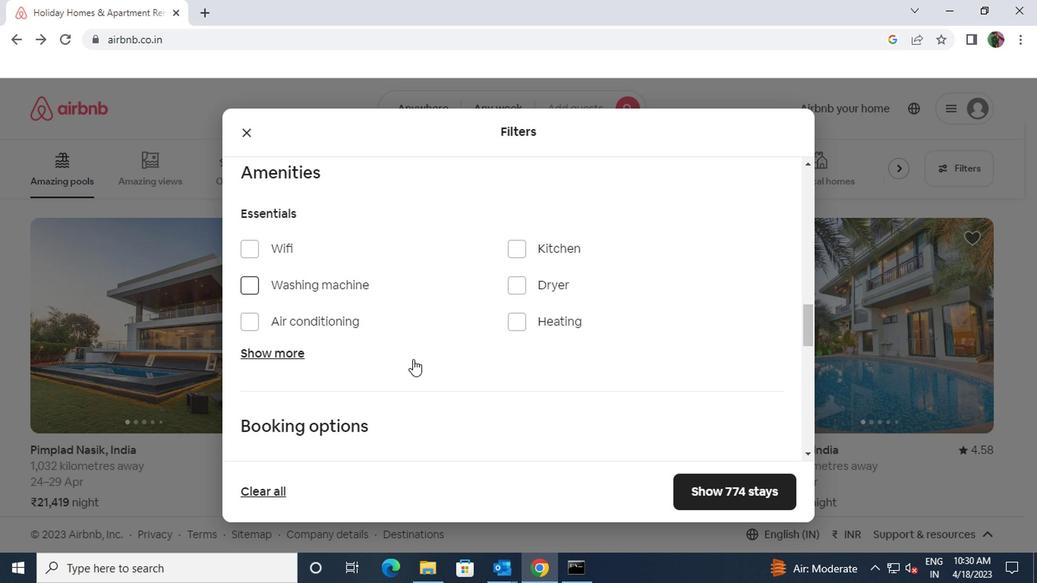
Action: Mouse scrolled (410, 371) with delta (0, 0)
Screenshot: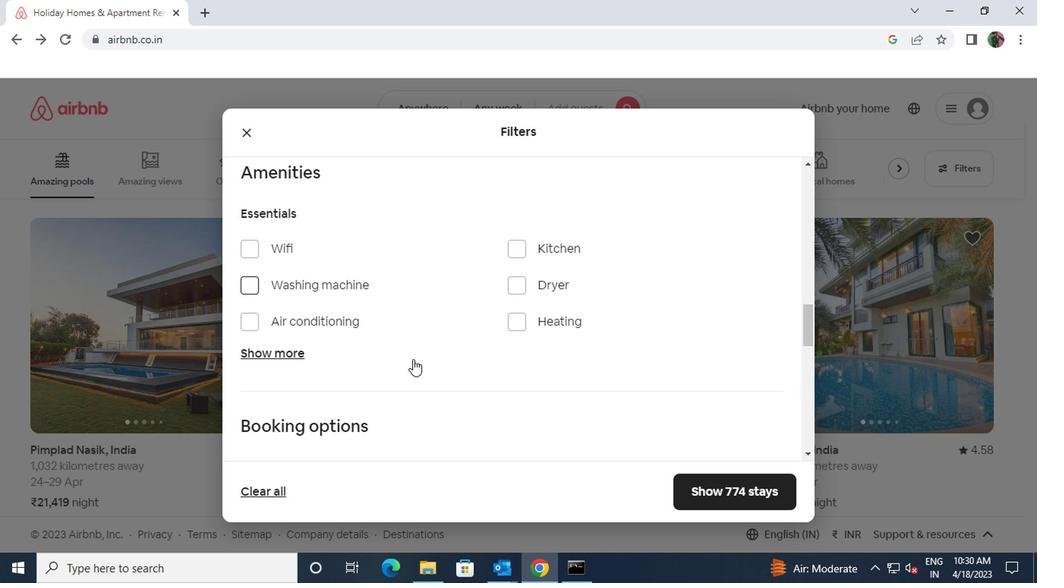 
Action: Mouse scrolled (410, 372) with delta (0, 0)
Screenshot: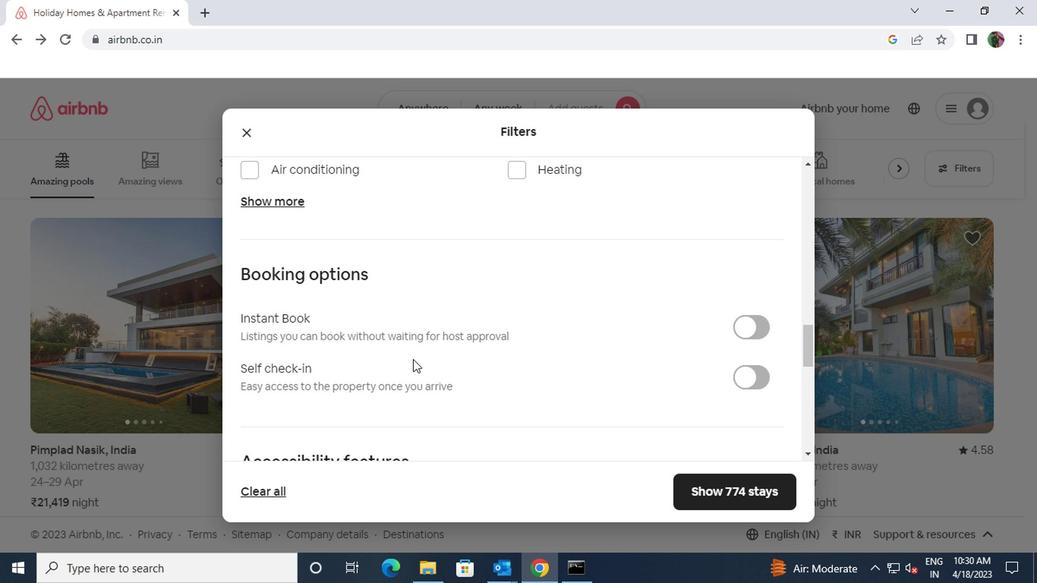 
Action: Mouse scrolled (410, 372) with delta (0, 0)
Screenshot: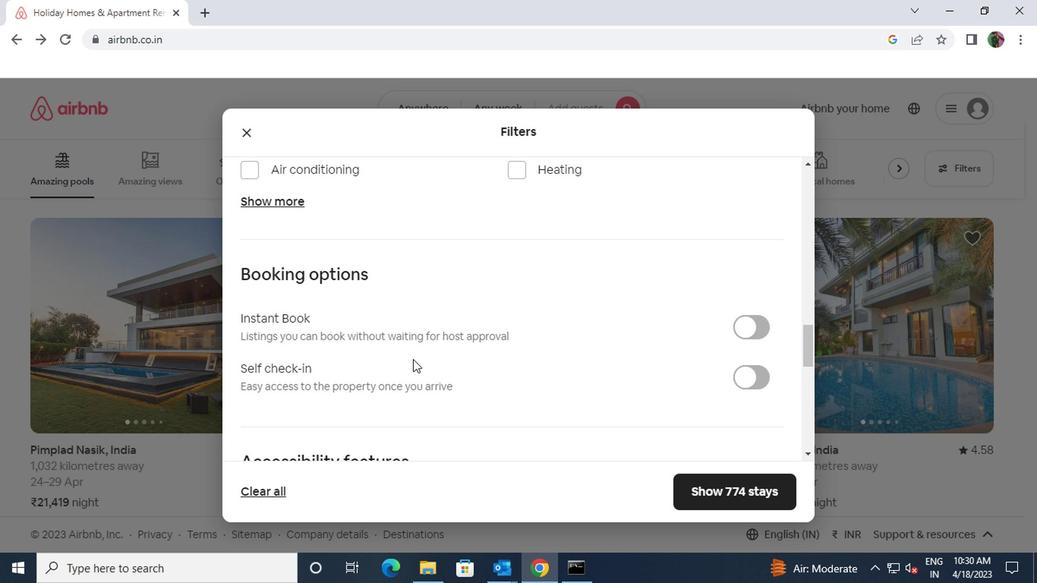 
Action: Mouse scrolled (410, 372) with delta (0, 0)
Screenshot: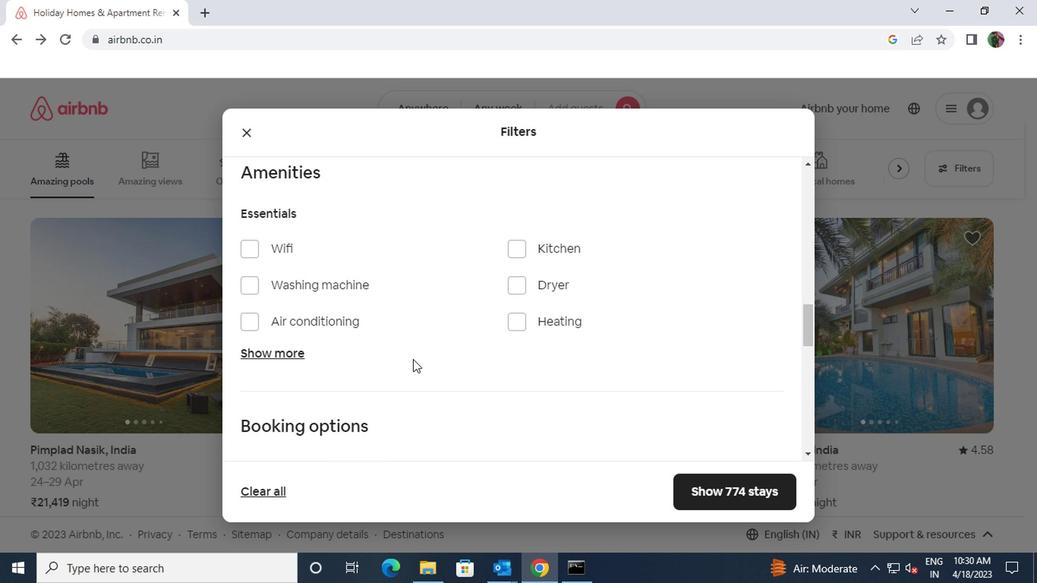 
Action: Mouse scrolled (410, 372) with delta (0, 0)
Screenshot: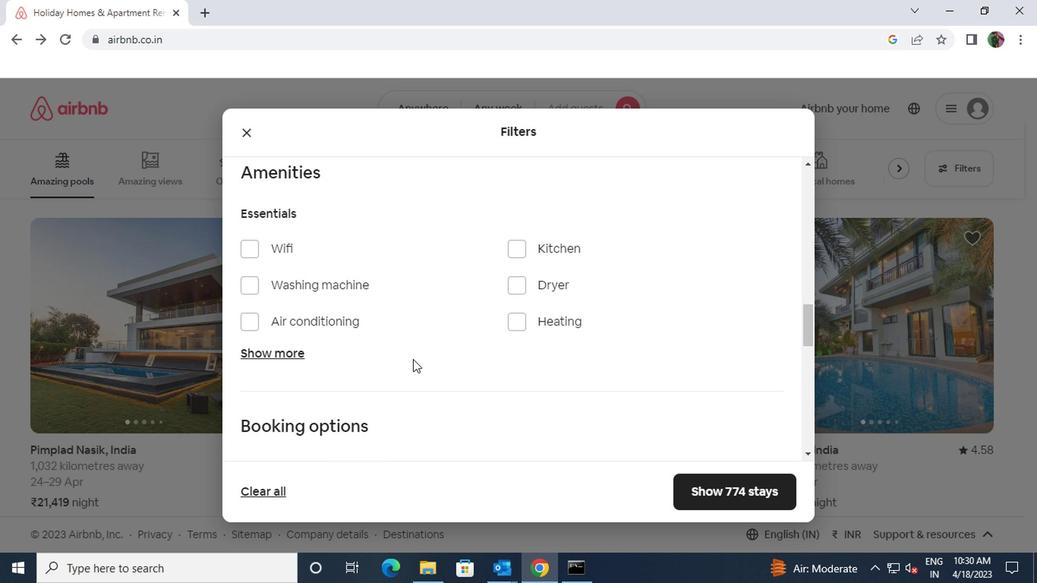
Action: Mouse moved to (406, 373)
Screenshot: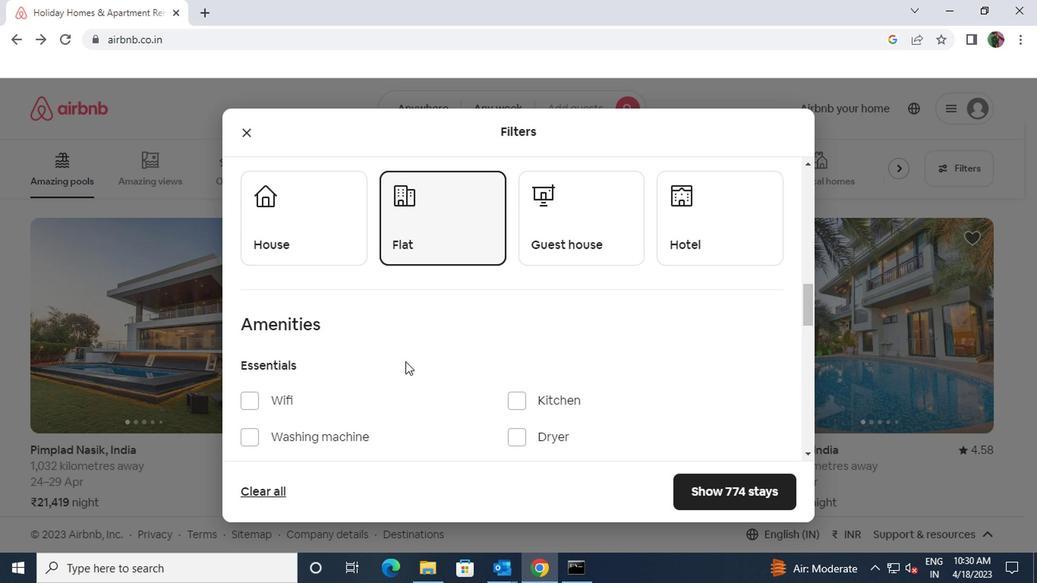 
Action: Mouse scrolled (406, 372) with delta (0, 0)
Screenshot: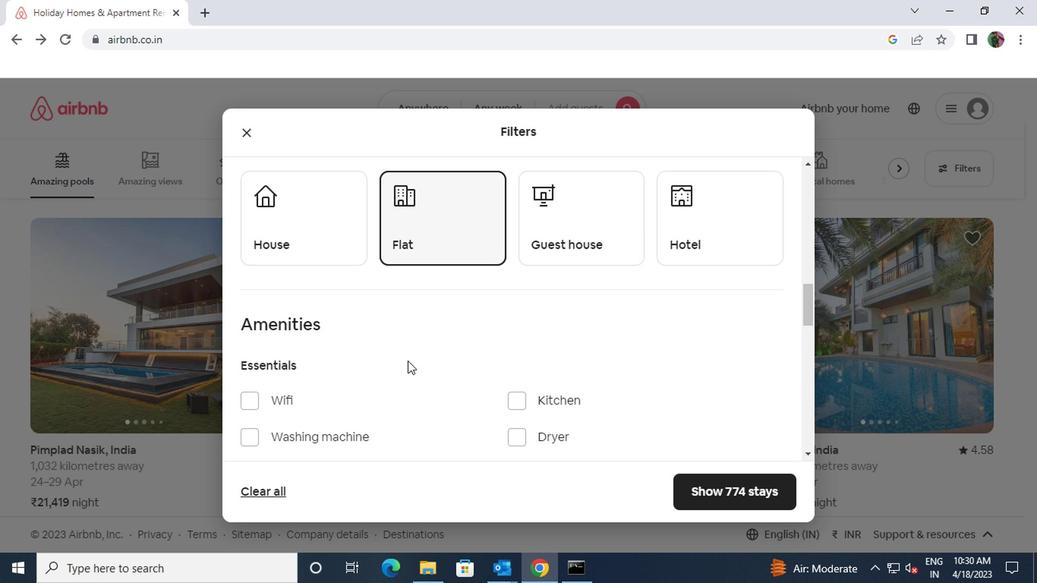 
Action: Mouse moved to (296, 397)
Screenshot: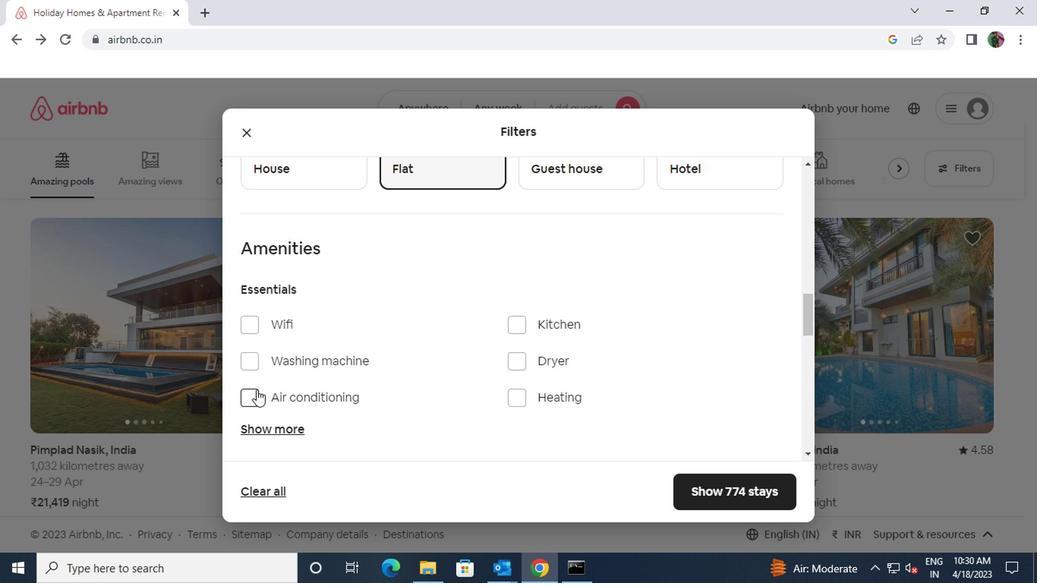 
Action: Mouse pressed left at (296, 397)
Screenshot: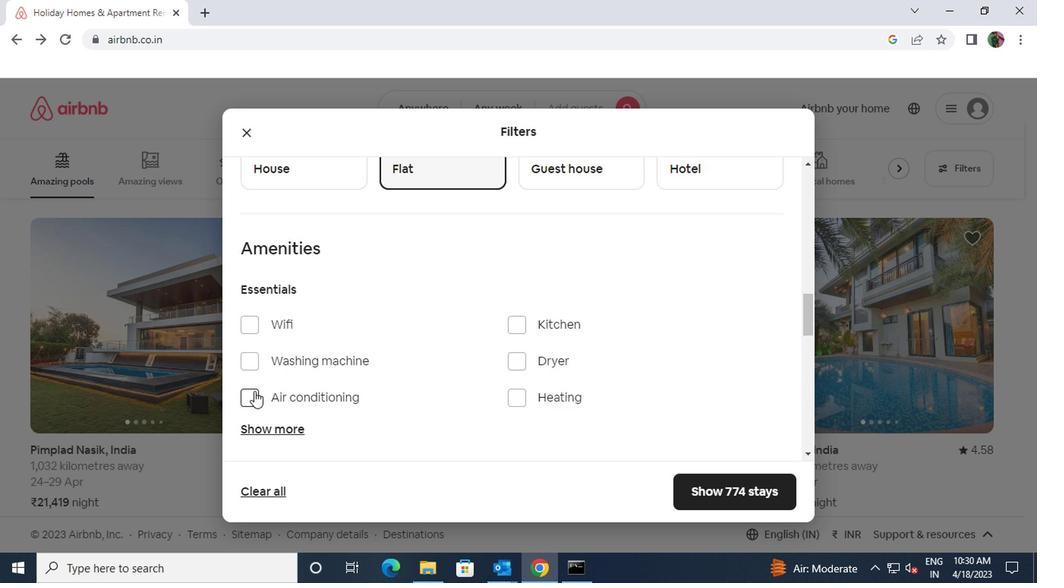 
Action: Mouse scrolled (296, 396) with delta (0, 0)
Screenshot: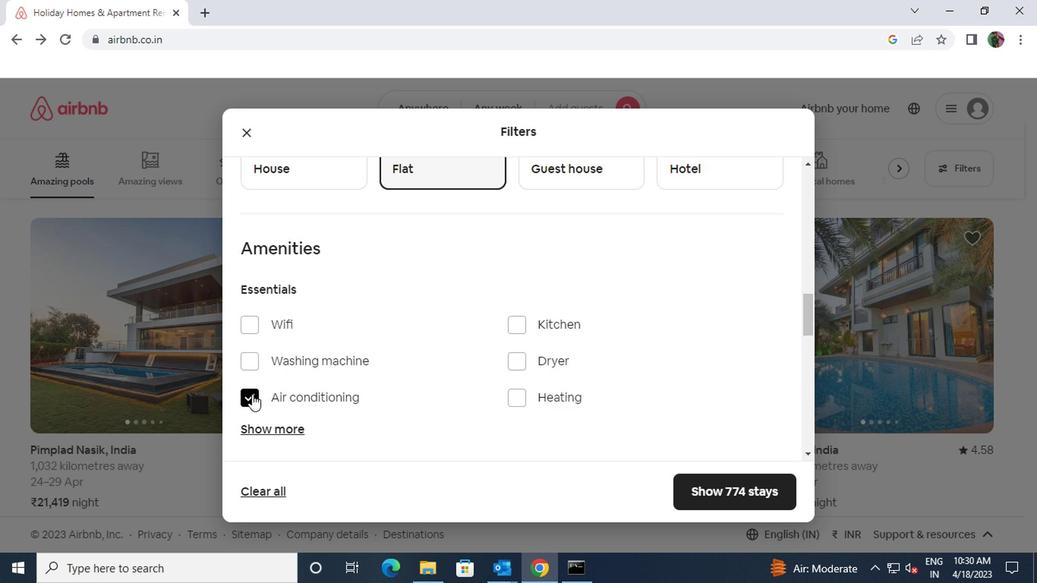 
Action: Mouse scrolled (296, 396) with delta (0, 0)
Screenshot: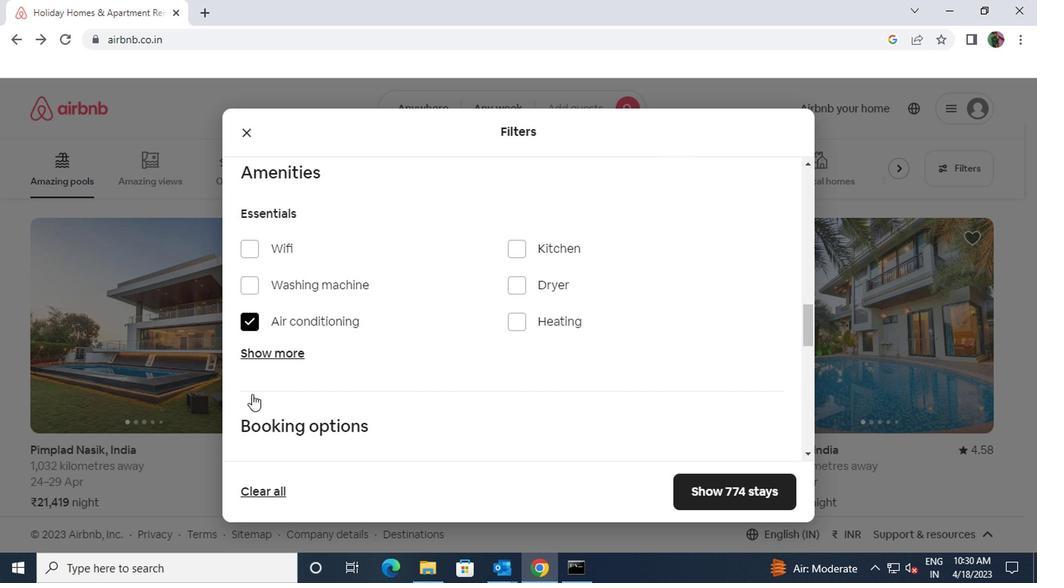 
Action: Mouse scrolled (296, 396) with delta (0, 0)
Screenshot: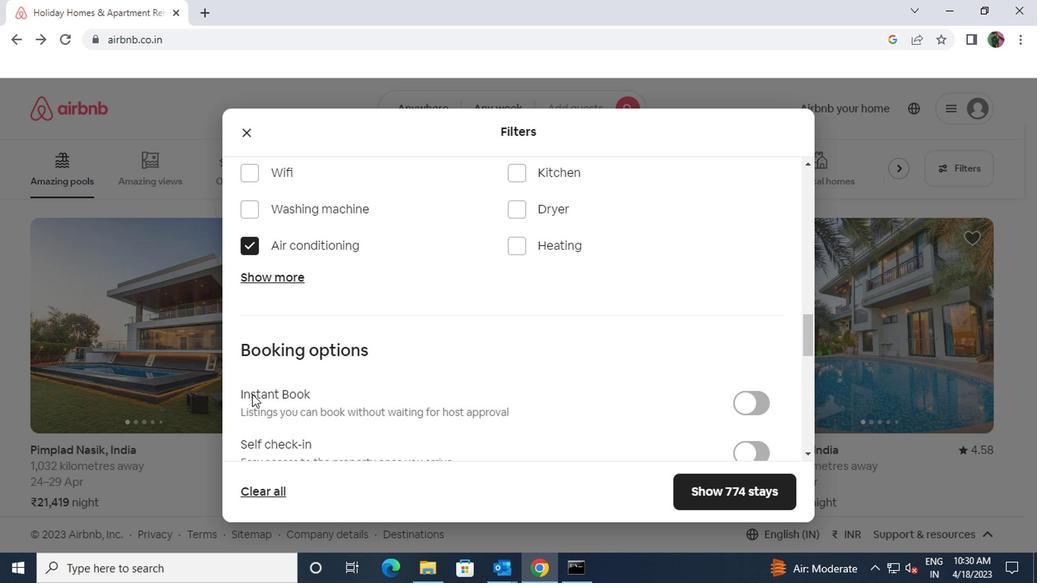 
Action: Mouse moved to (647, 386)
Screenshot: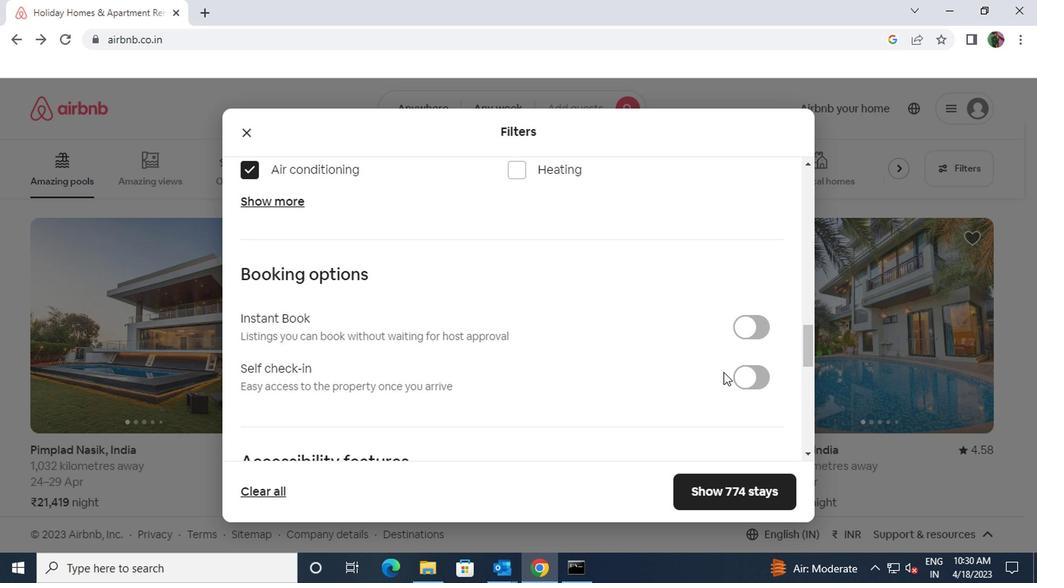 
Action: Mouse pressed left at (647, 386)
Screenshot: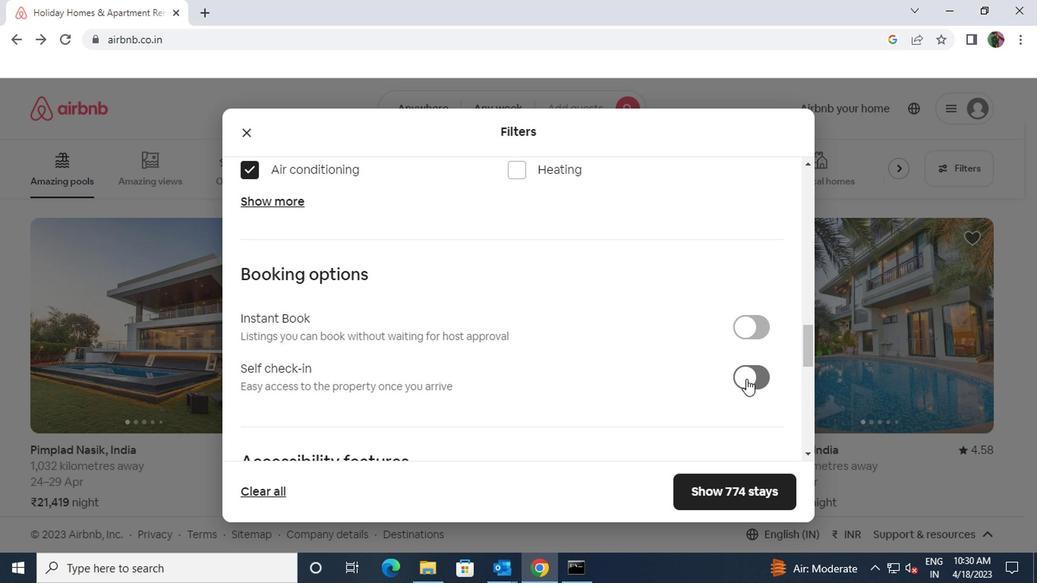 
Action: Mouse moved to (613, 380)
Screenshot: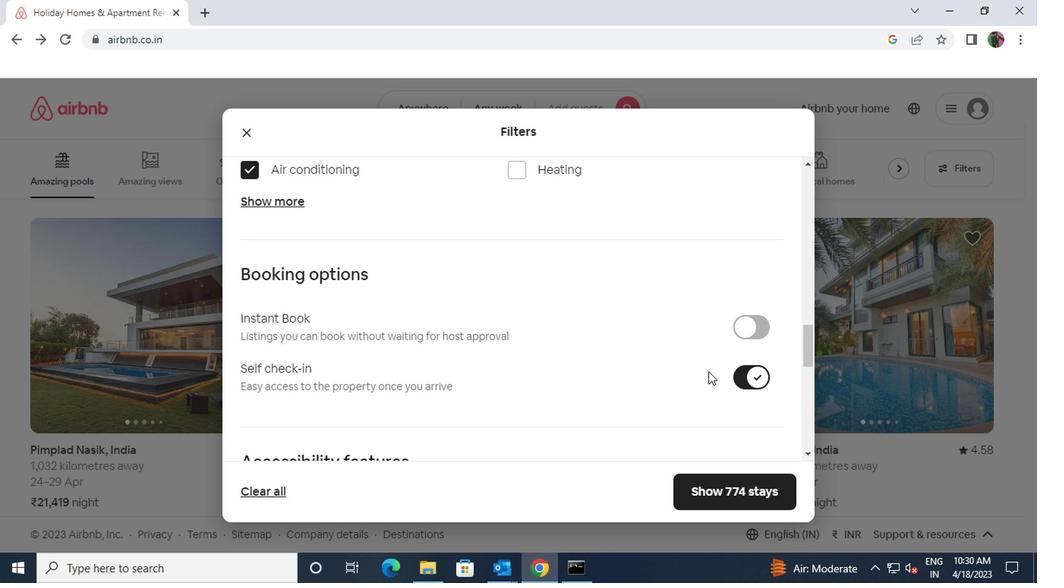 
Action: Mouse scrolled (613, 380) with delta (0, 0)
Screenshot: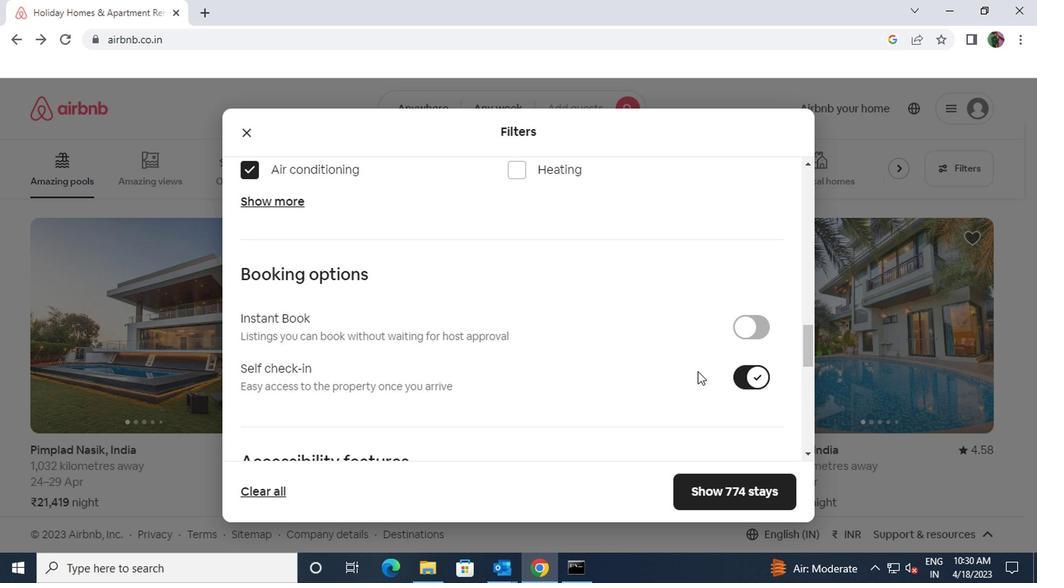 
Action: Mouse scrolled (613, 380) with delta (0, 0)
Screenshot: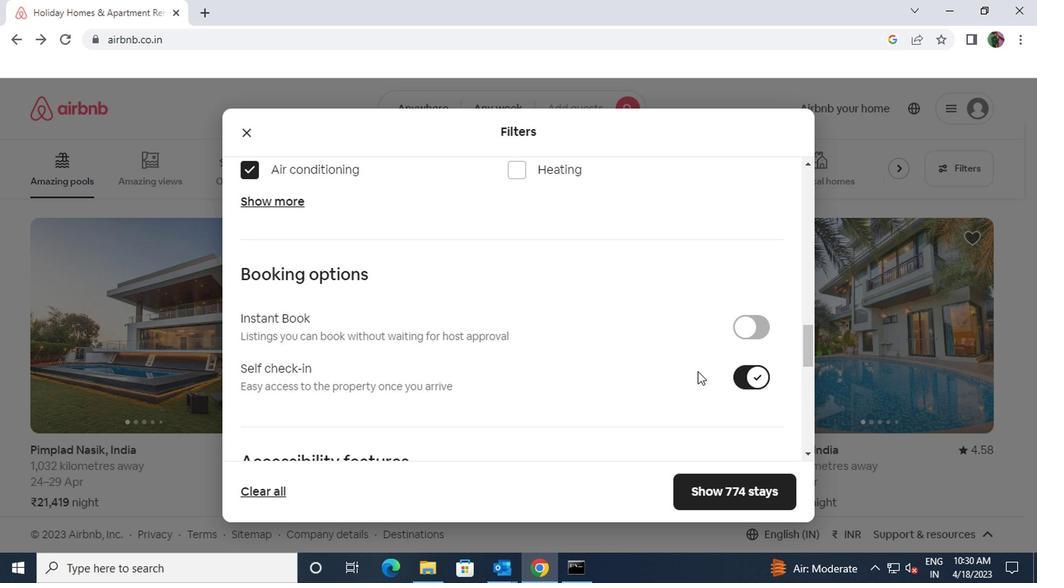 
Action: Mouse scrolled (613, 380) with delta (0, 0)
Screenshot: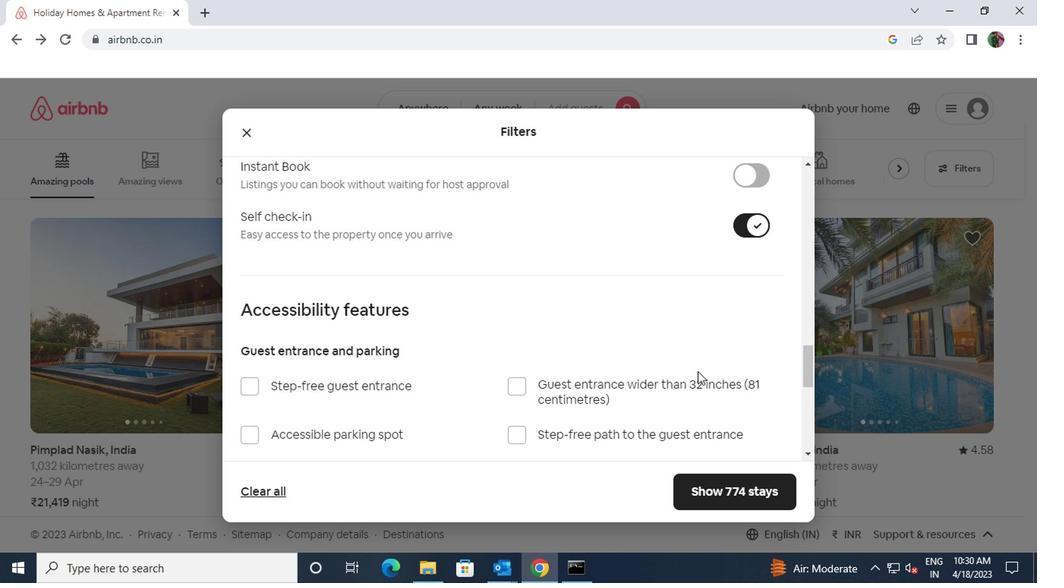 
Action: Mouse scrolled (613, 380) with delta (0, 0)
Screenshot: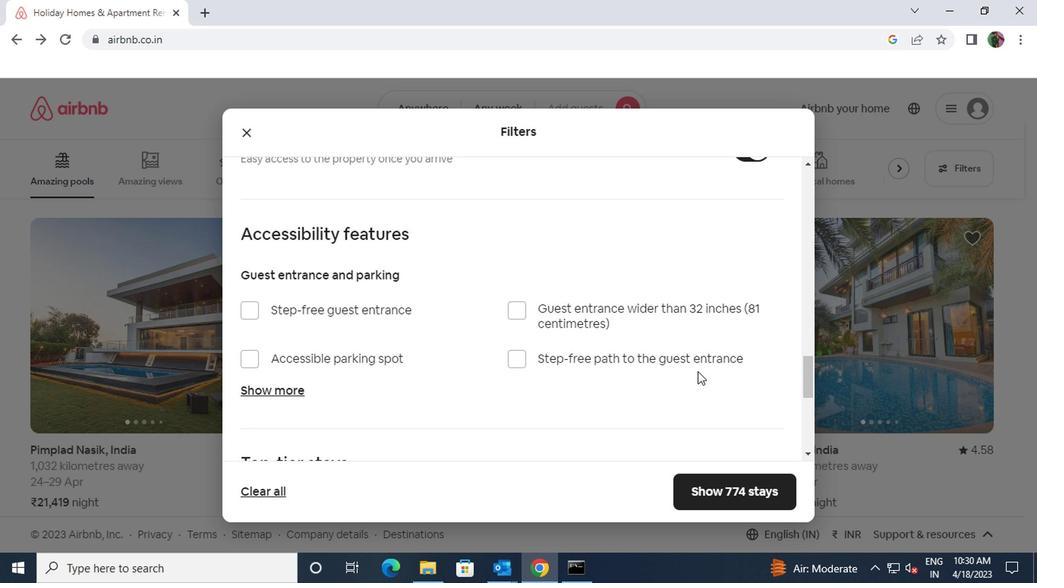 
Action: Mouse scrolled (613, 380) with delta (0, 0)
Screenshot: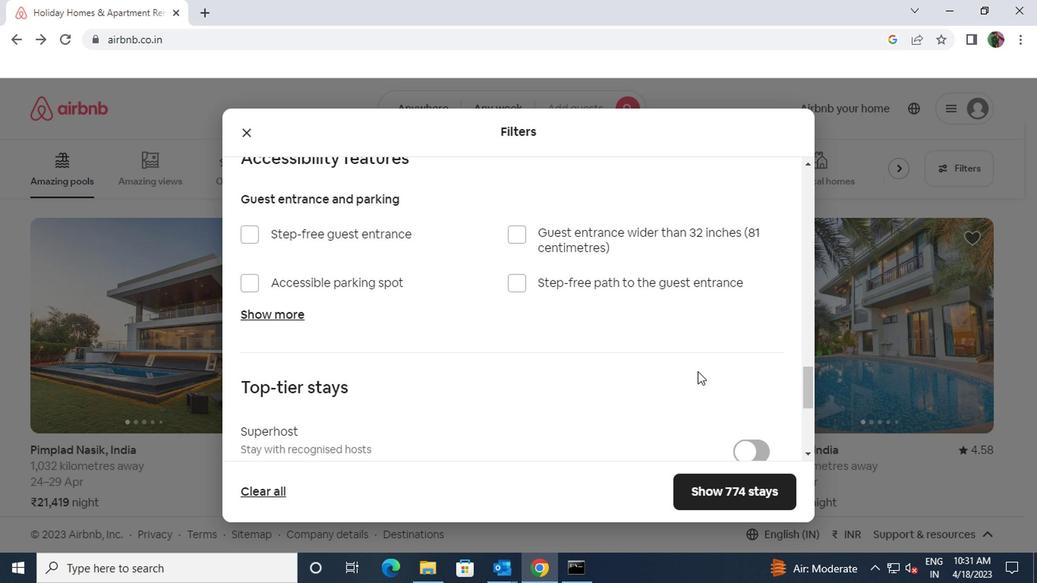
Action: Mouse scrolled (613, 380) with delta (0, 0)
Screenshot: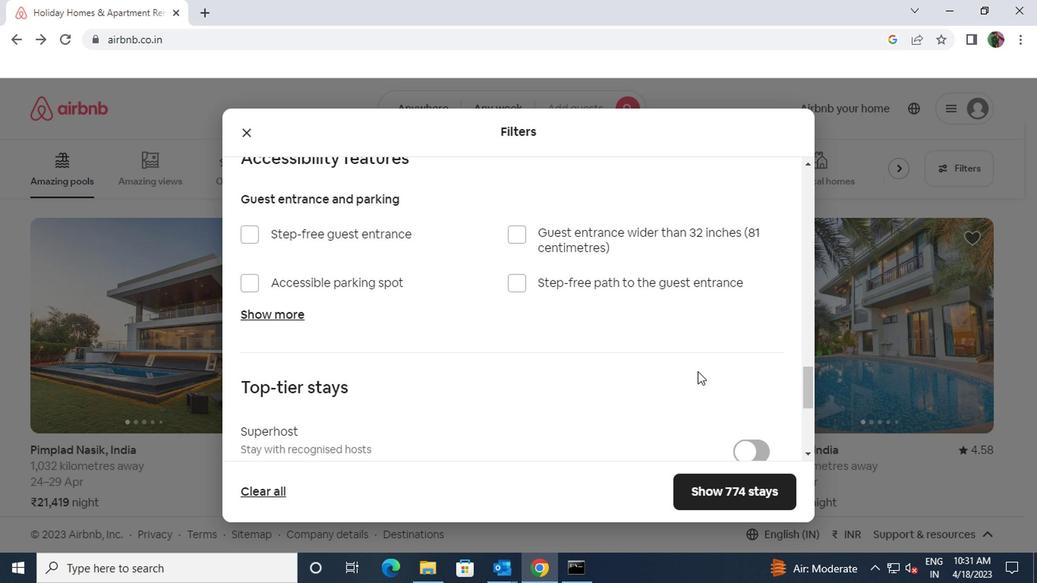 
Action: Mouse scrolled (613, 380) with delta (0, 0)
Screenshot: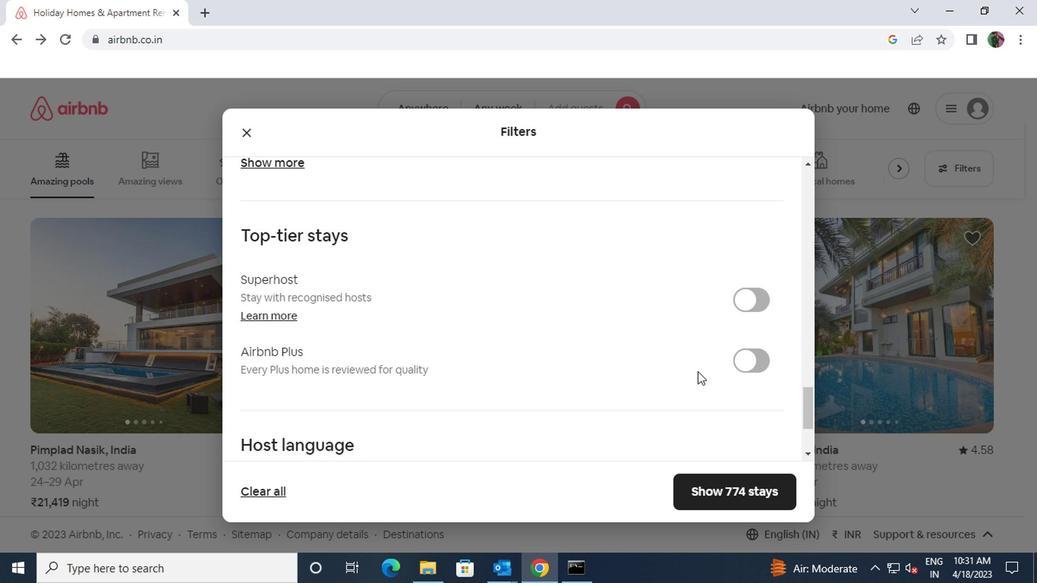 
Action: Mouse moved to (295, 414)
Screenshot: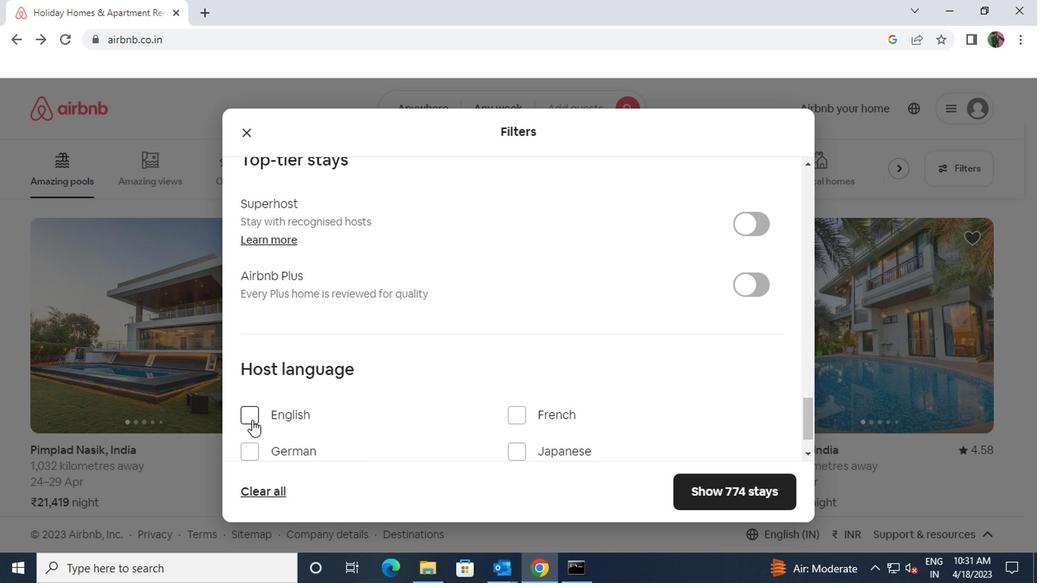 
Action: Mouse pressed left at (295, 414)
Screenshot: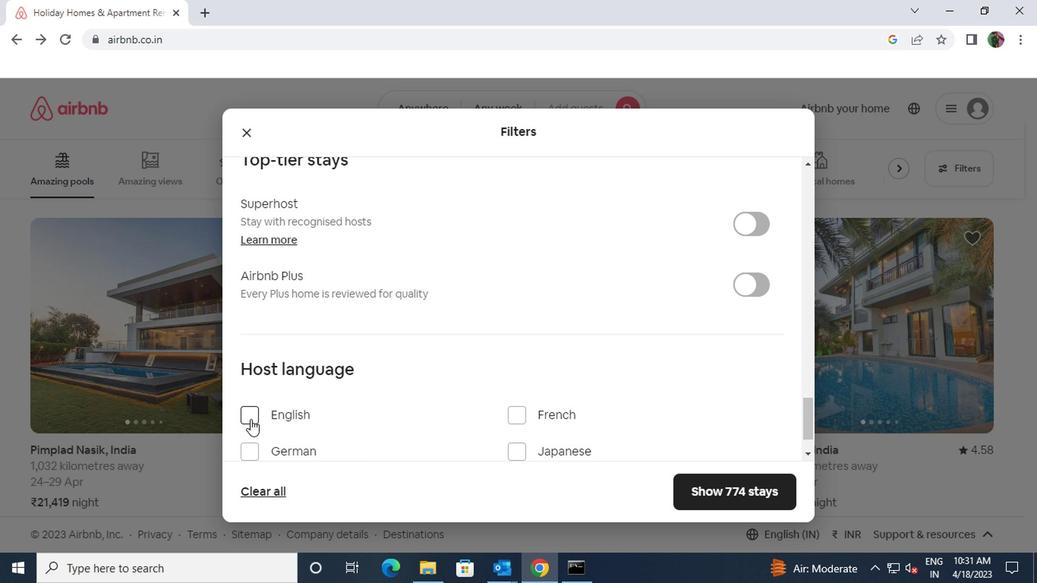 
Action: Mouse moved to (633, 465)
Screenshot: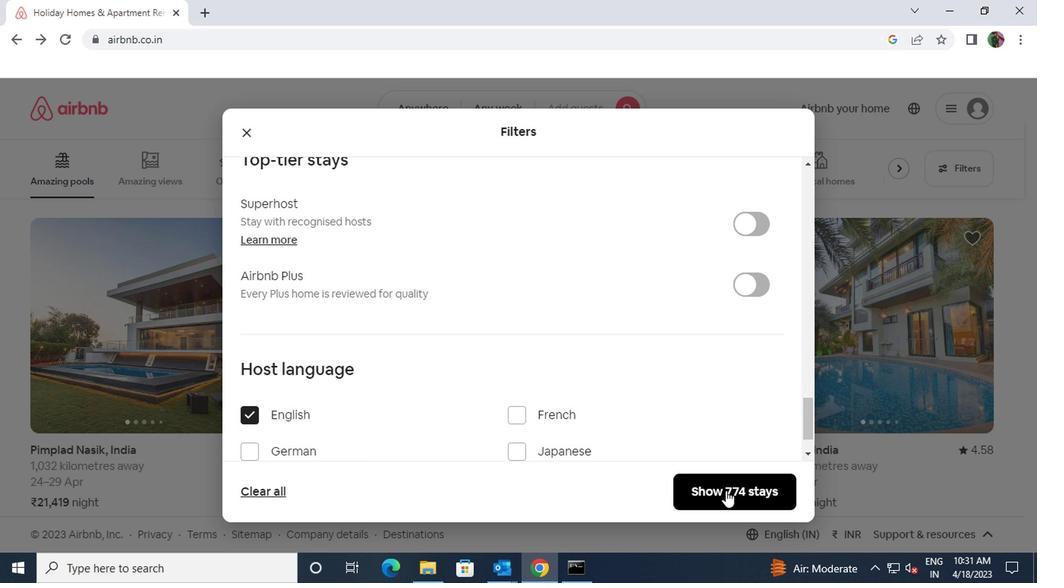 
Action: Mouse pressed left at (633, 465)
Screenshot: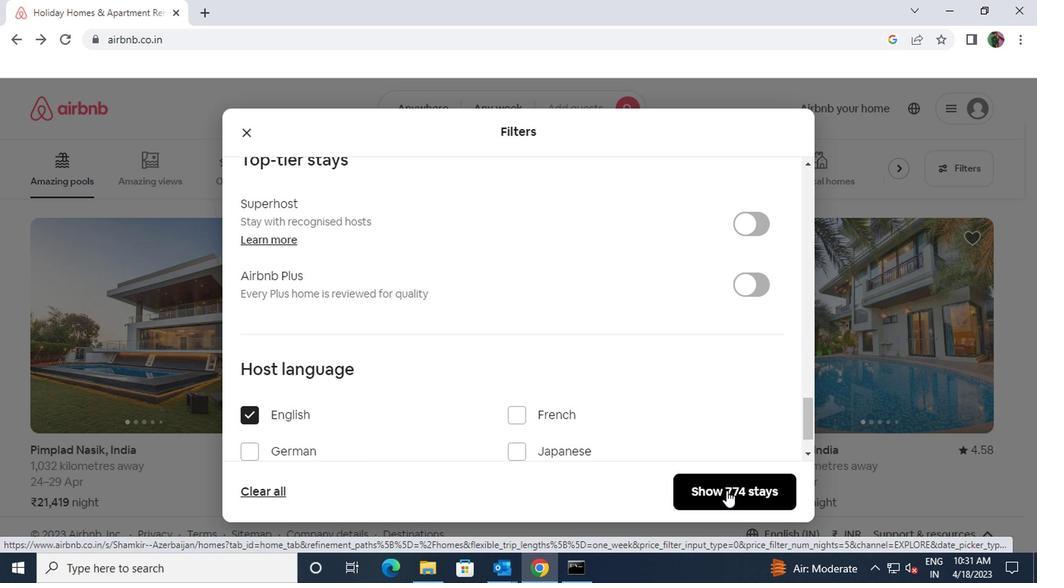 
